 Task: Look for space in Harīpur, Pakistan from 1st June, 2023 to 4th June, 2023 for 1 adult in price range Rs.6000 to Rs.16000. Place can be private room with 1  bedroom having 1 bed and 1 bathroom. Property type can be house, flat, guest house. Amenities needed are: wifi. Booking option can be shelf check-in. Required host language is English.
Action: Mouse pressed left at (461, 71)
Screenshot: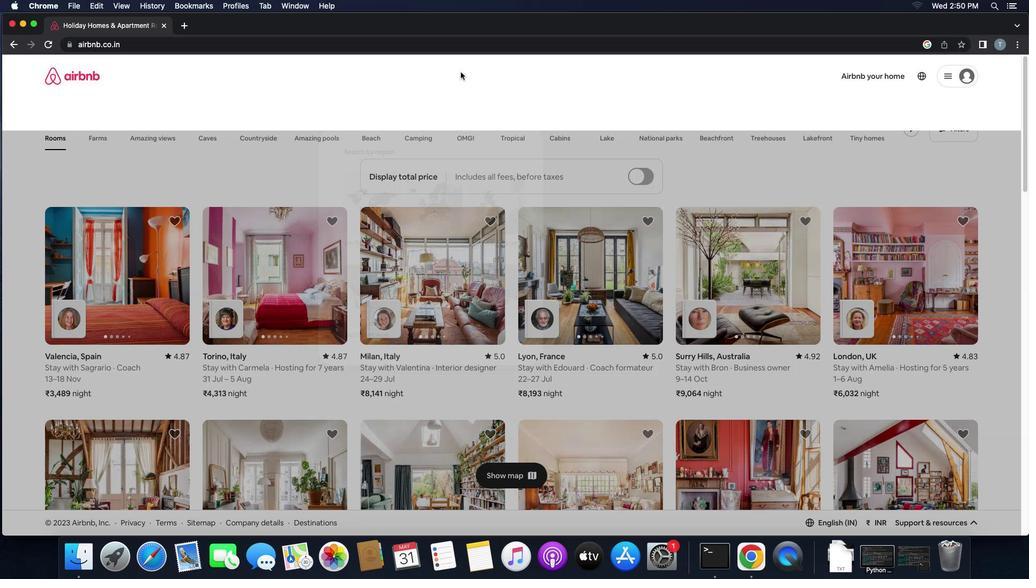 
Action: Mouse moved to (414, 120)
Screenshot: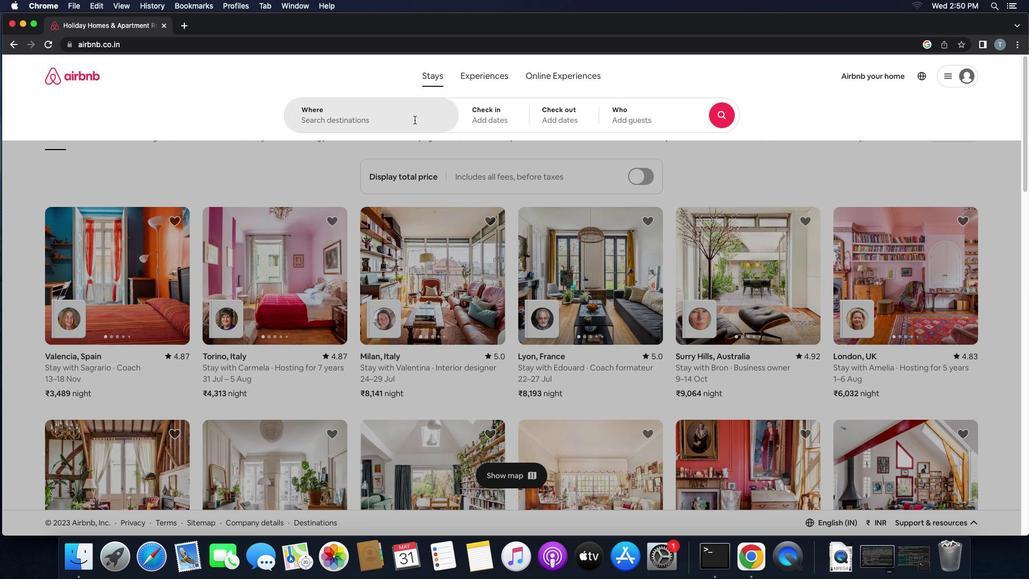 
Action: Mouse pressed left at (414, 120)
Screenshot: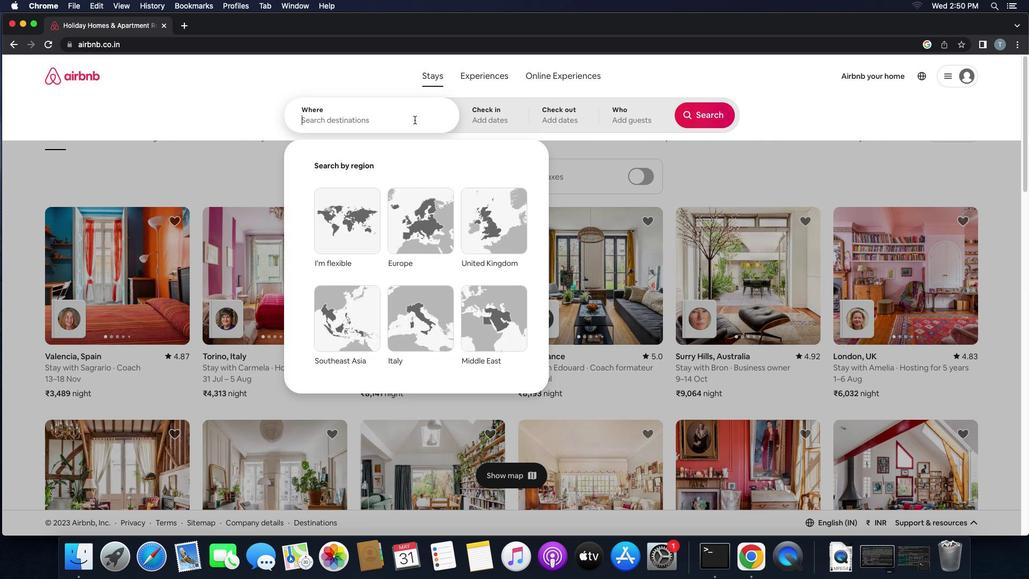 
Action: Mouse moved to (414, 120)
Screenshot: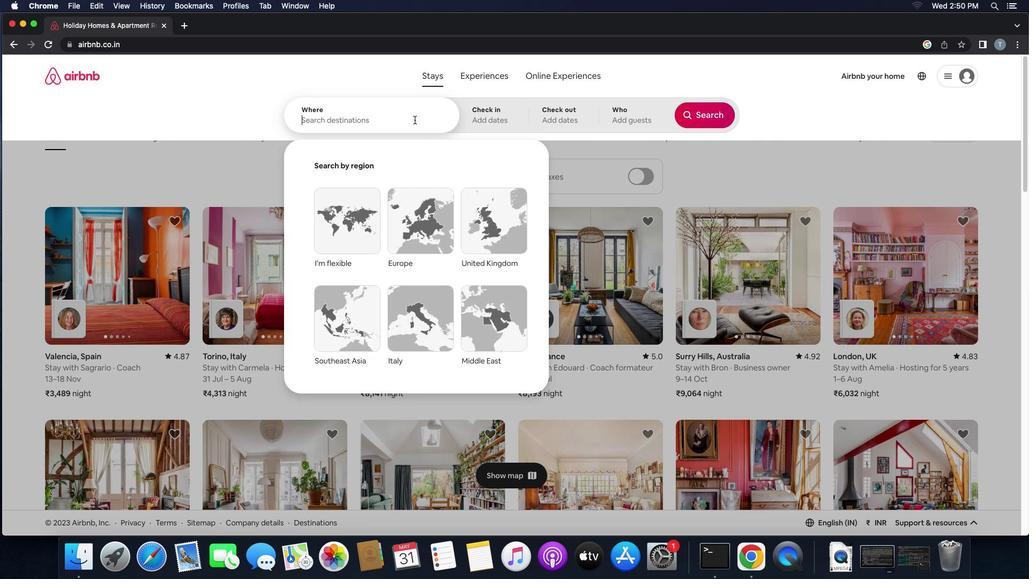 
Action: Key pressed 'h''a''r''i''p''u''r'',''p''a''k''i''s''t''a''n'
Screenshot: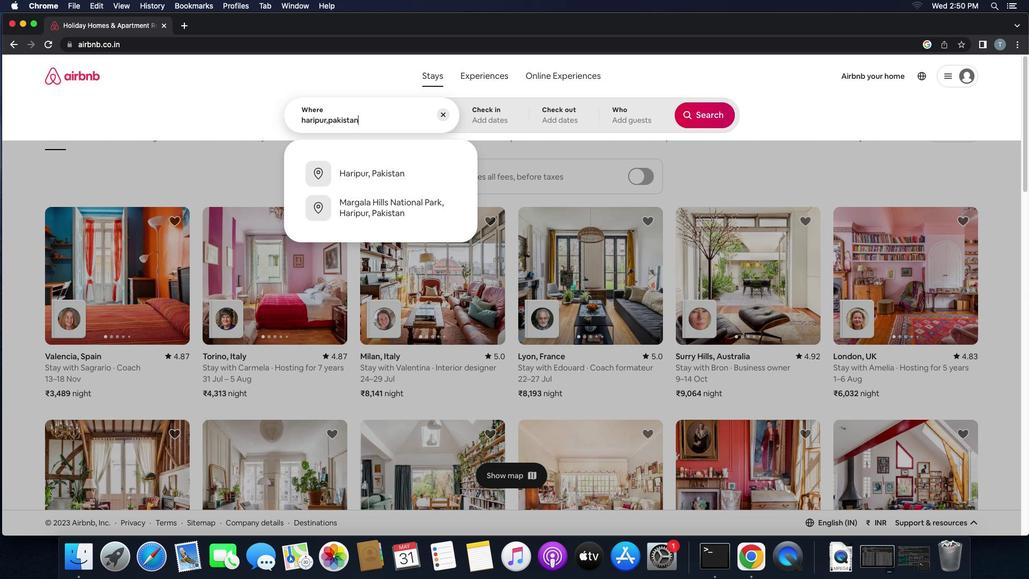 
Action: Mouse moved to (395, 174)
Screenshot: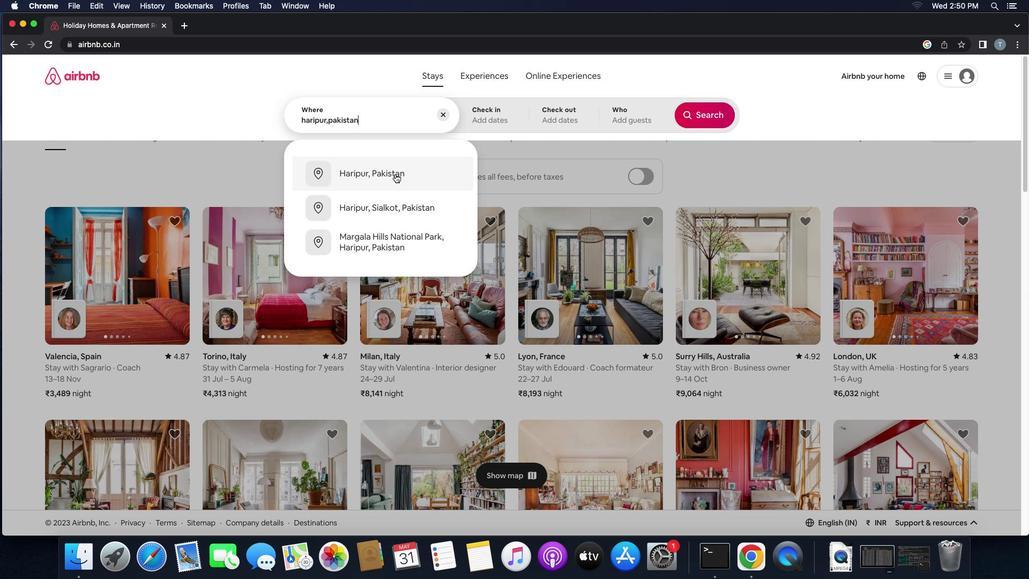 
Action: Mouse pressed left at (395, 174)
Screenshot: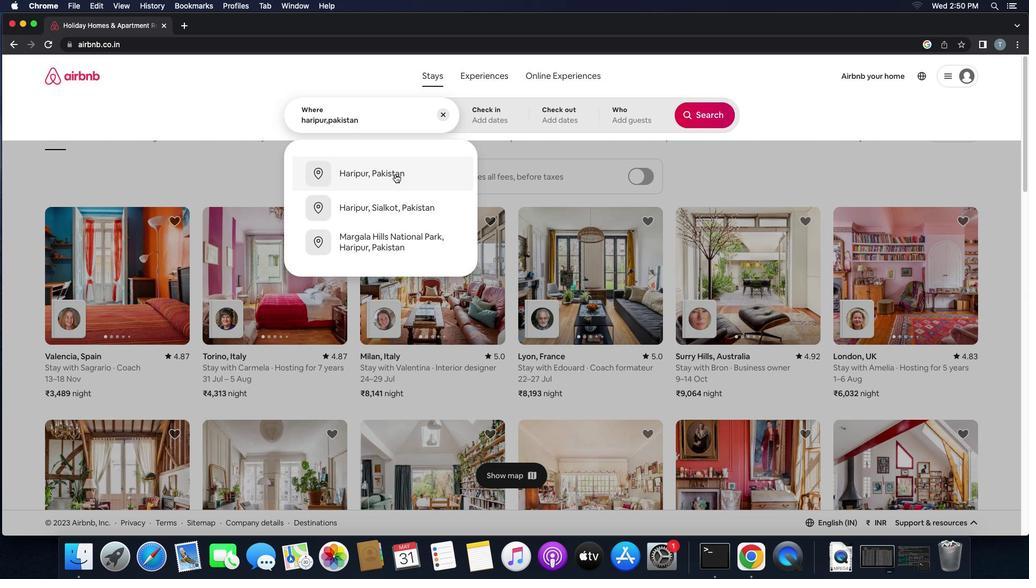
Action: Mouse moved to (643, 243)
Screenshot: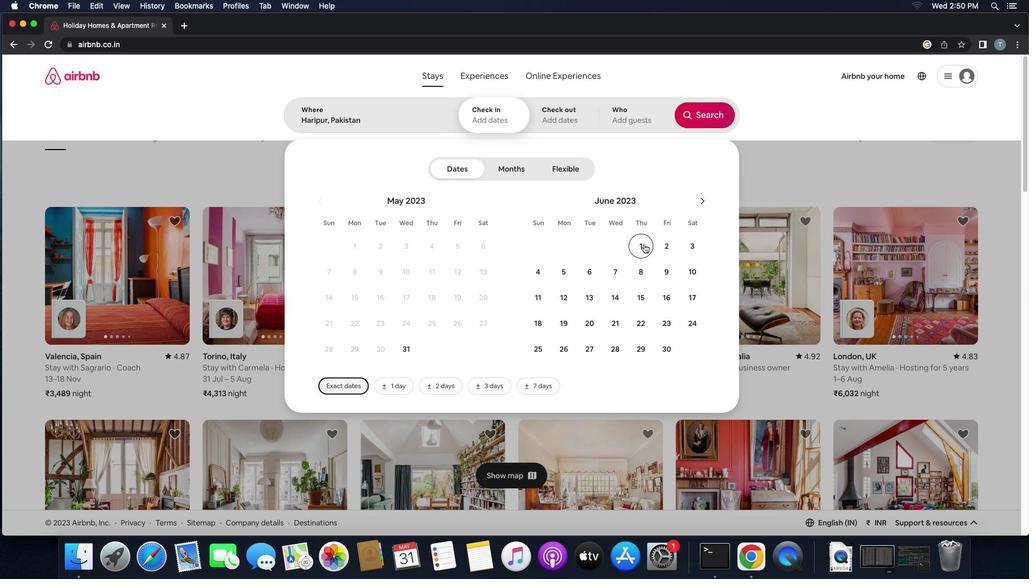 
Action: Mouse pressed left at (643, 243)
Screenshot: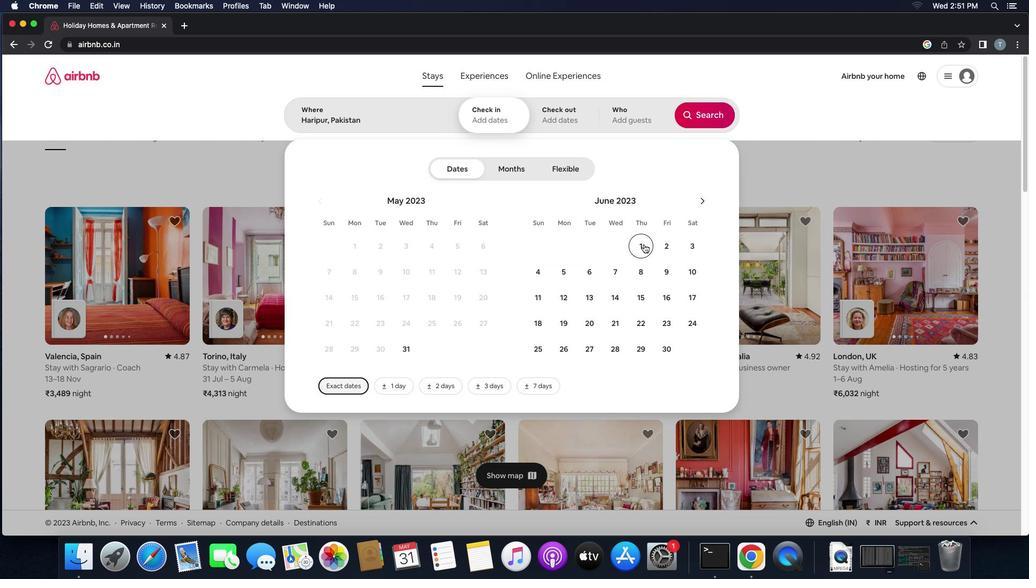 
Action: Mouse moved to (540, 268)
Screenshot: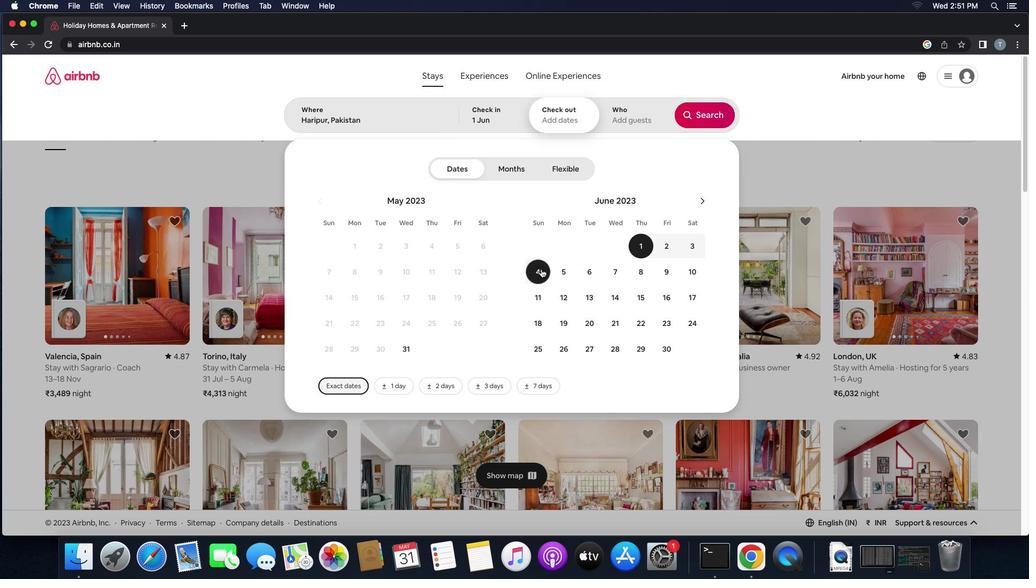 
Action: Mouse pressed left at (540, 268)
Screenshot: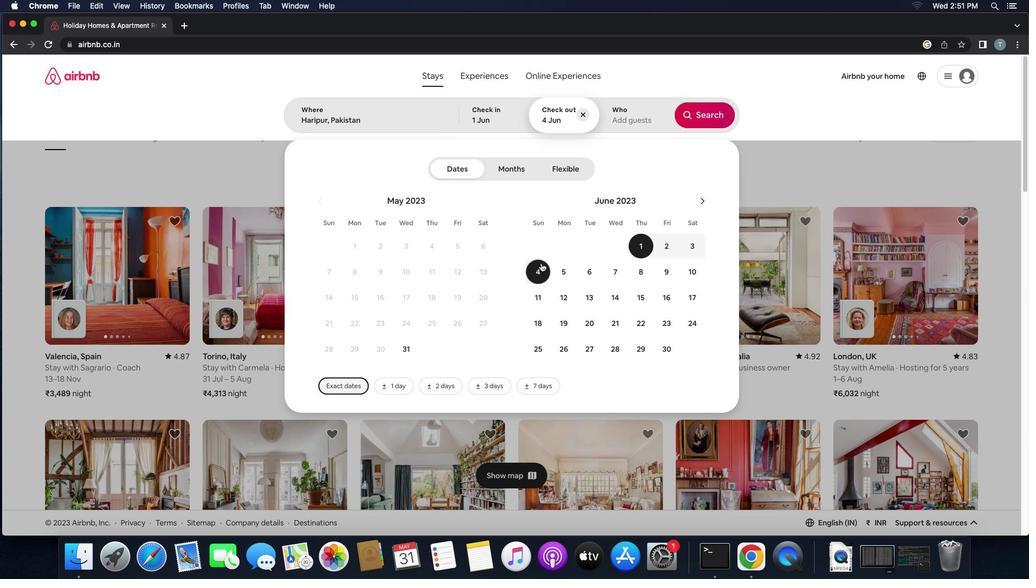 
Action: Mouse moved to (616, 117)
Screenshot: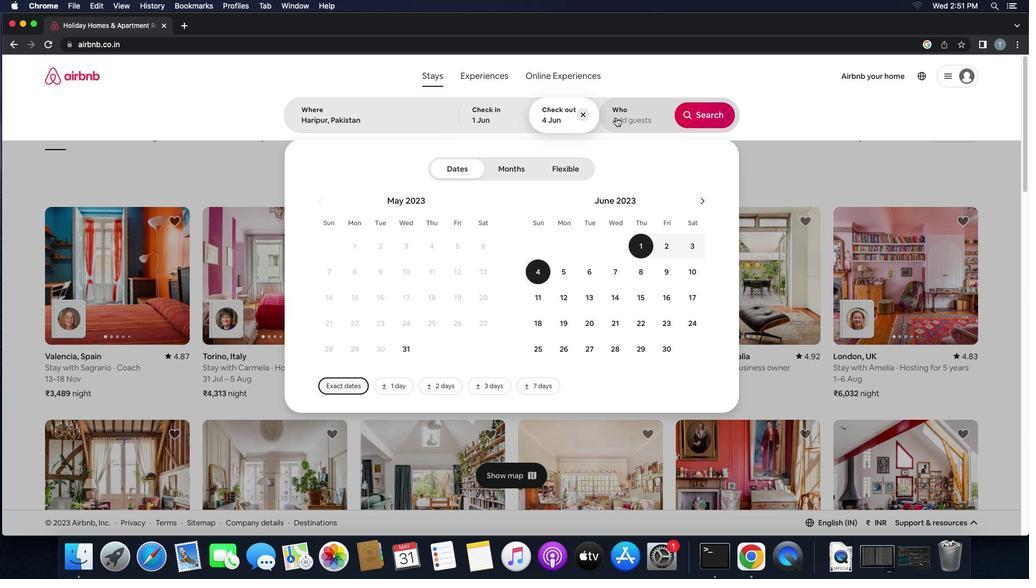 
Action: Mouse pressed left at (616, 117)
Screenshot: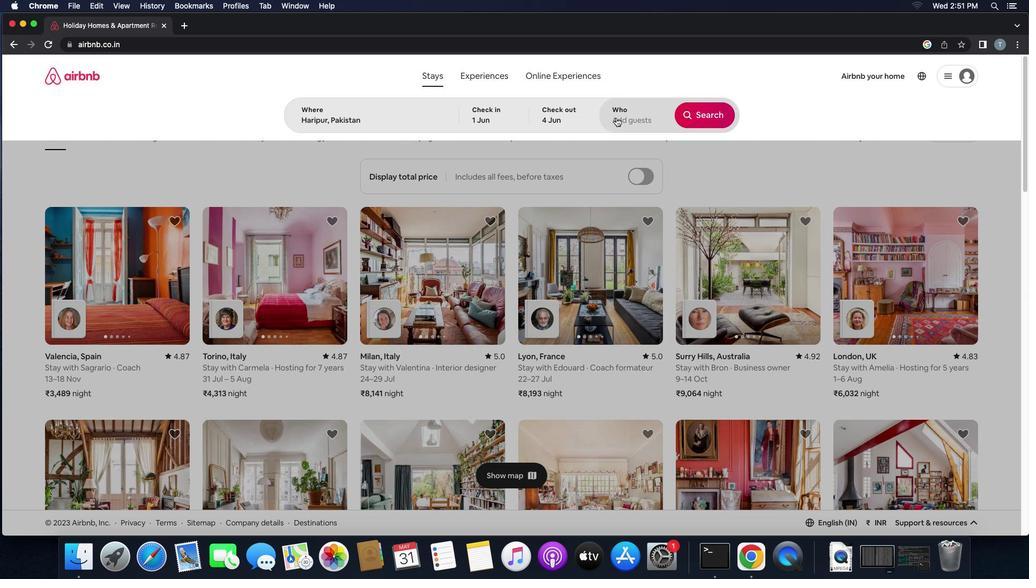 
Action: Mouse moved to (704, 173)
Screenshot: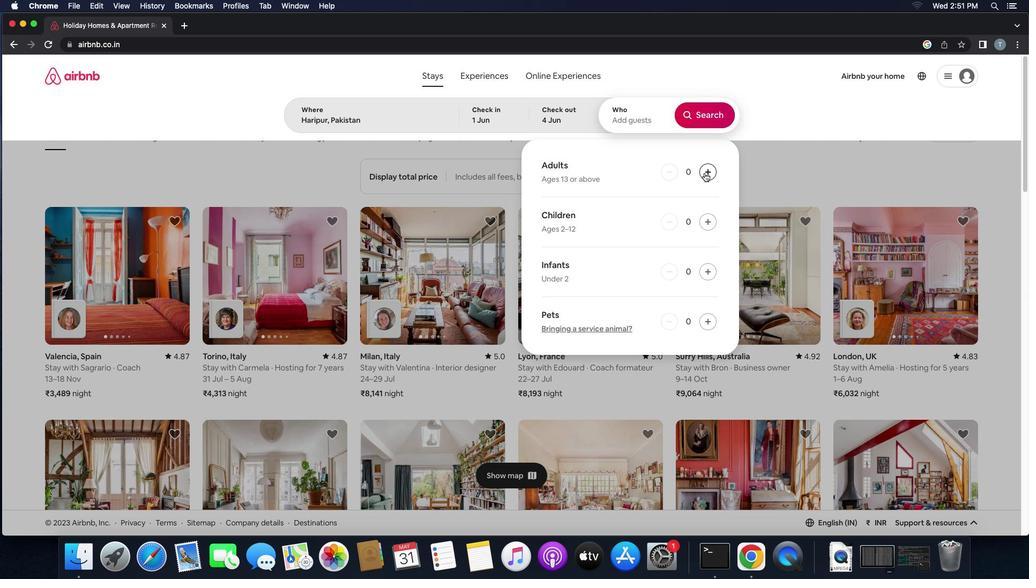 
Action: Mouse pressed left at (704, 173)
Screenshot: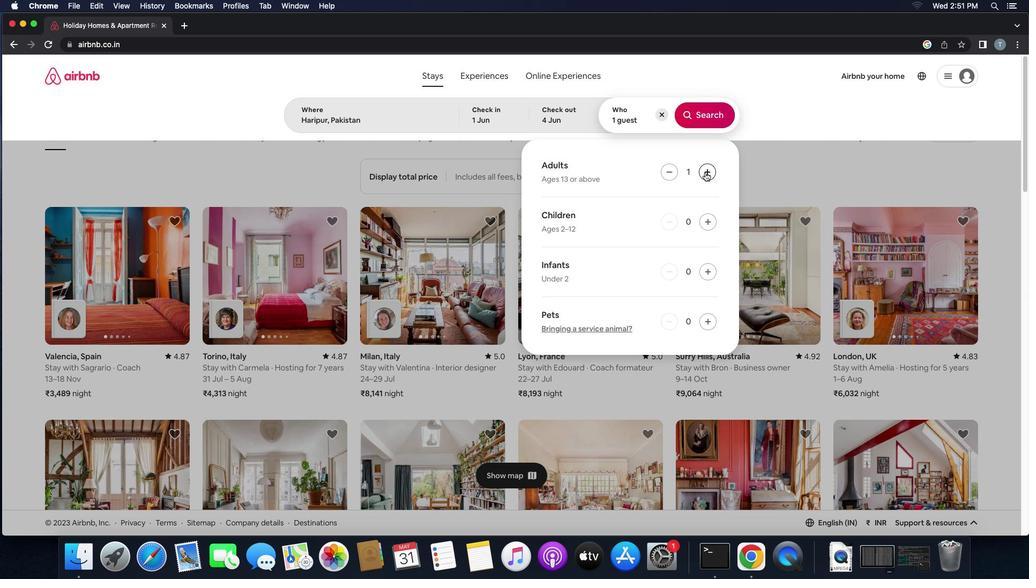 
Action: Mouse moved to (705, 124)
Screenshot: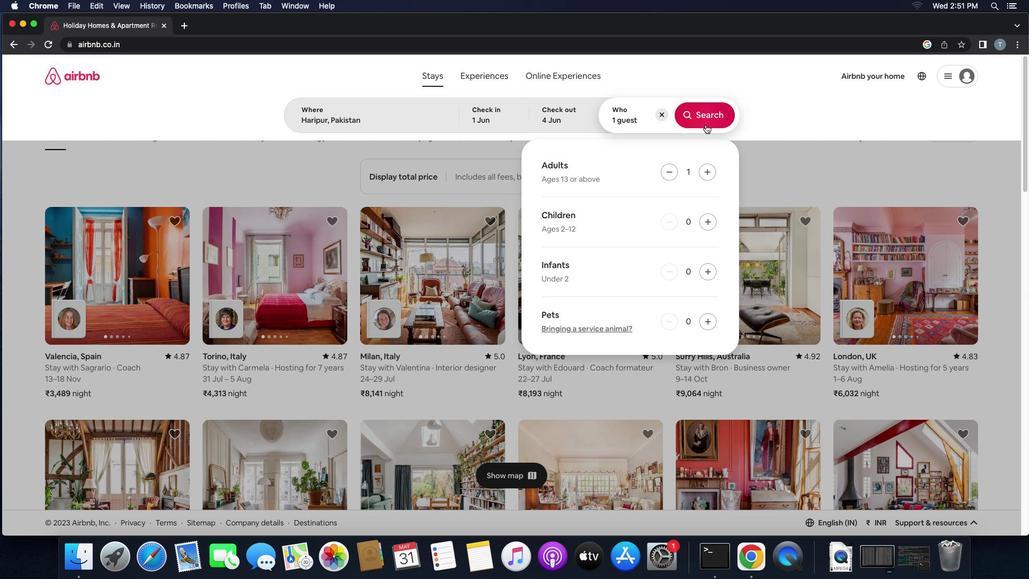 
Action: Mouse pressed left at (705, 124)
Screenshot: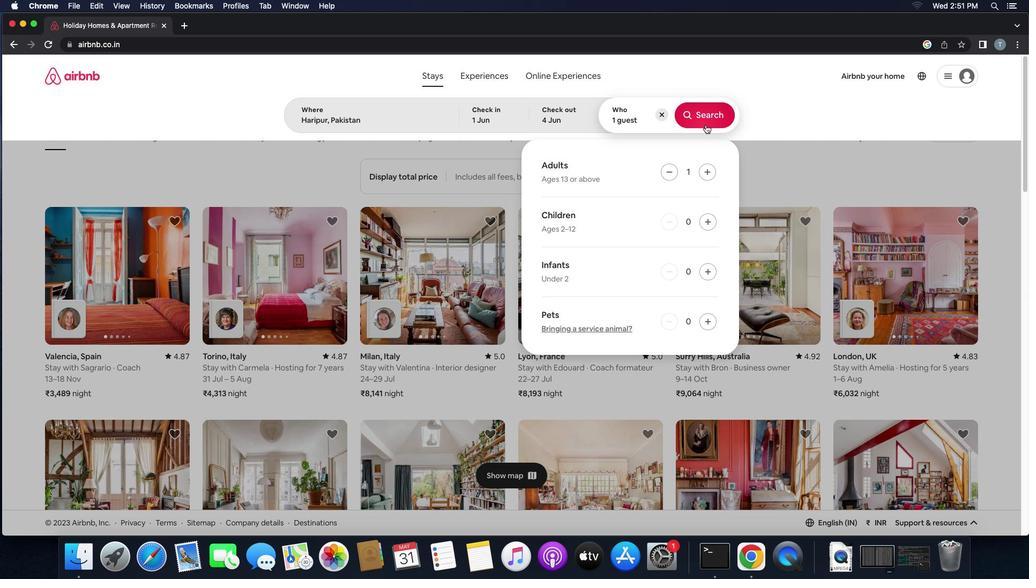 
Action: Mouse moved to (993, 116)
Screenshot: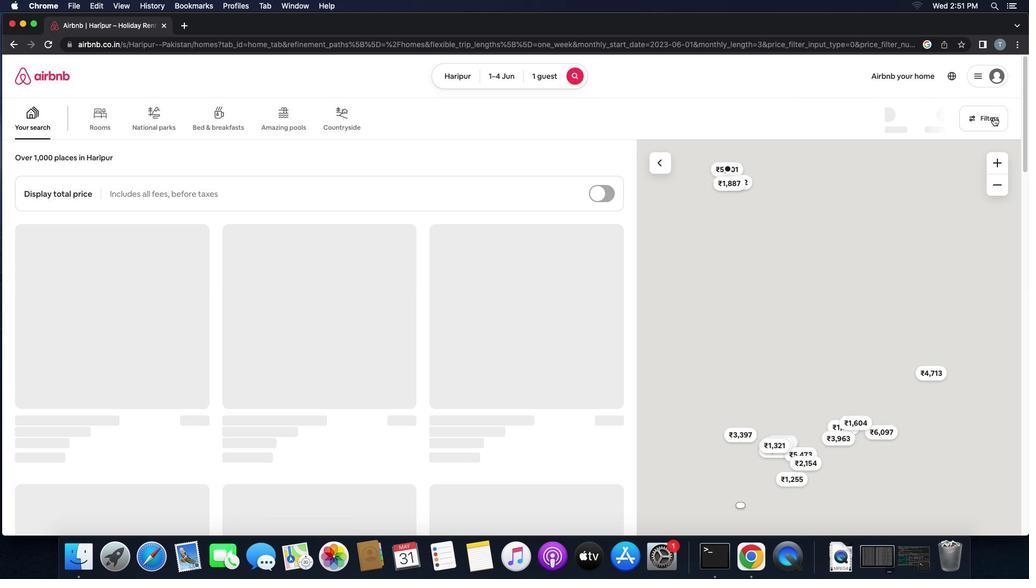 
Action: Mouse pressed left at (993, 116)
Screenshot: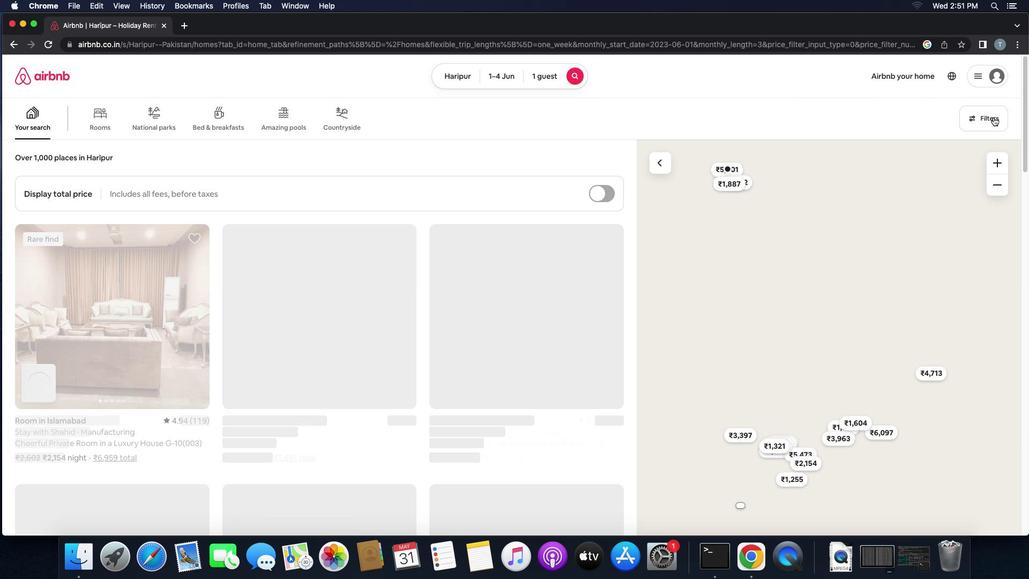 
Action: Mouse moved to (390, 256)
Screenshot: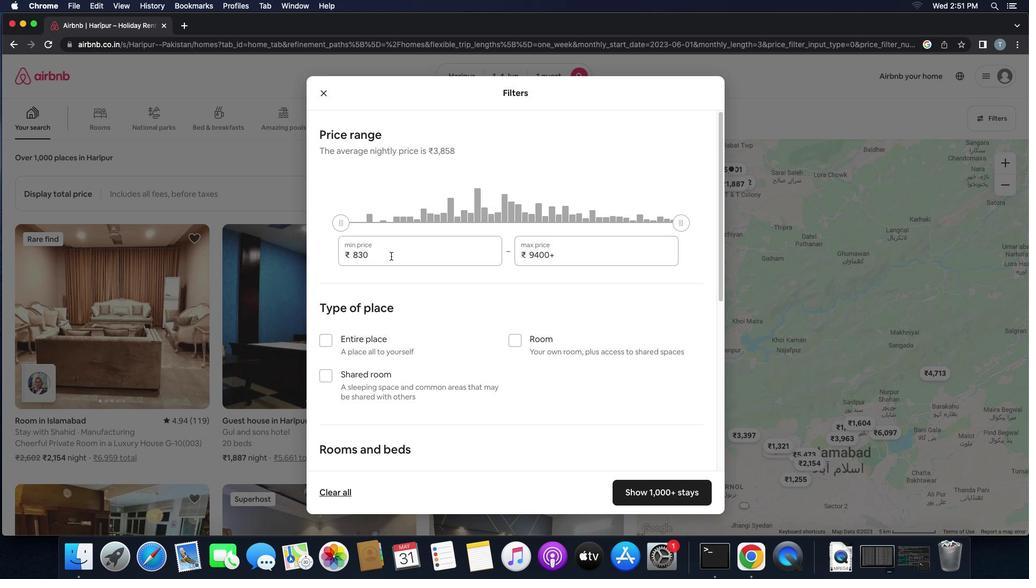 
Action: Mouse pressed left at (390, 256)
Screenshot: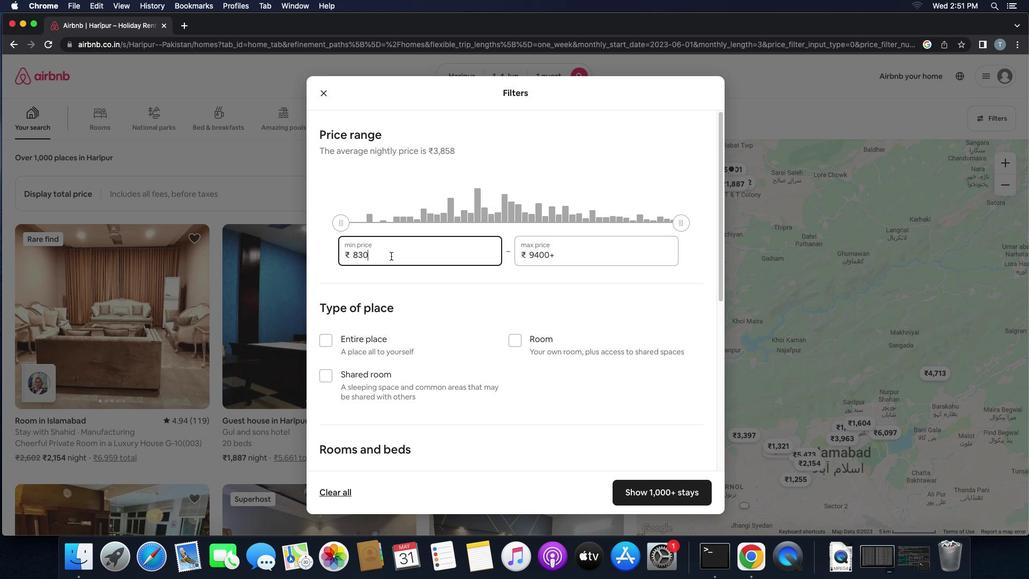 
Action: Key pressed Key.backspaceKey.backspaceKey.backspace'6''0''0''0'
Screenshot: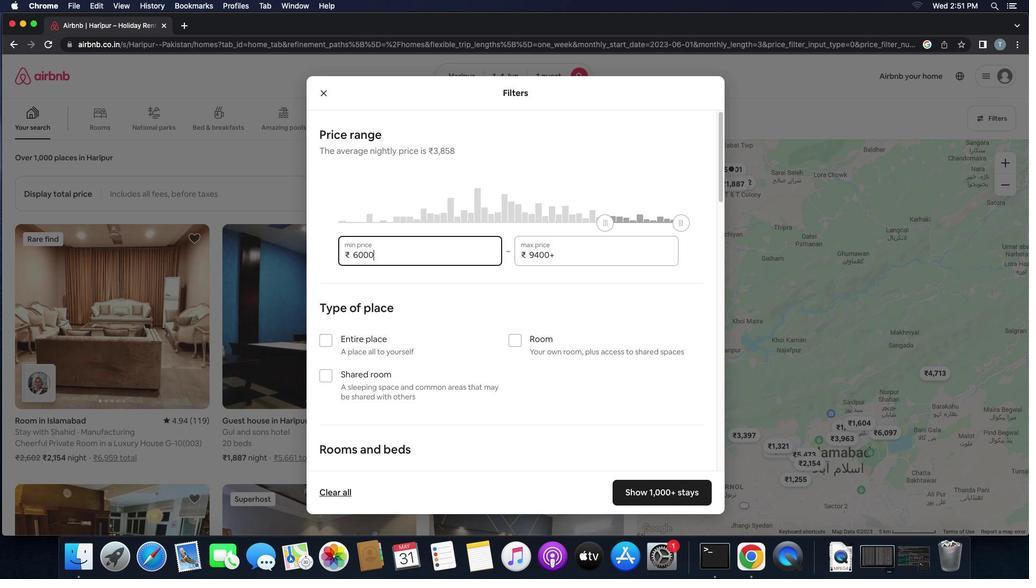 
Action: Mouse moved to (562, 254)
Screenshot: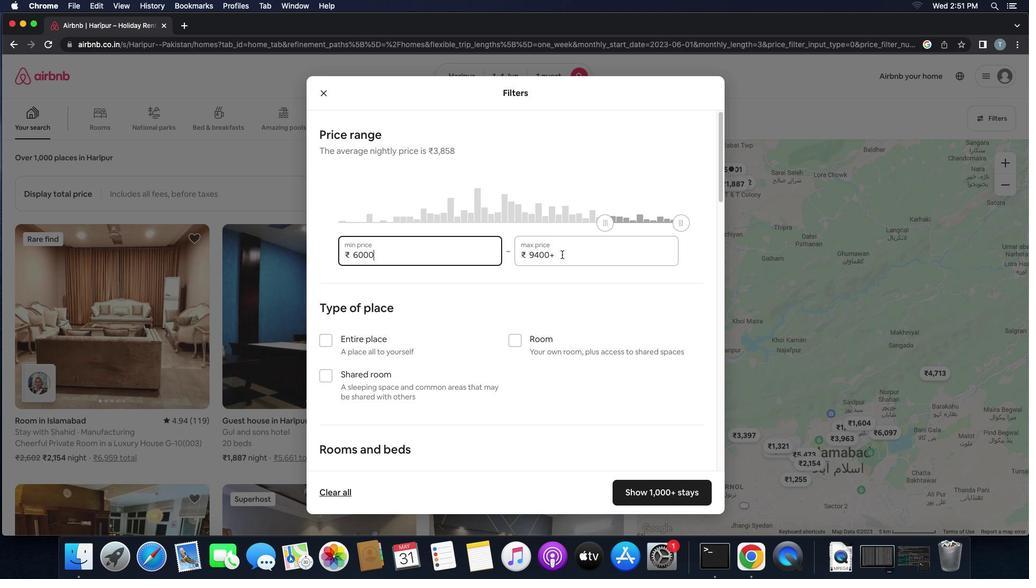 
Action: Mouse pressed left at (562, 254)
Screenshot: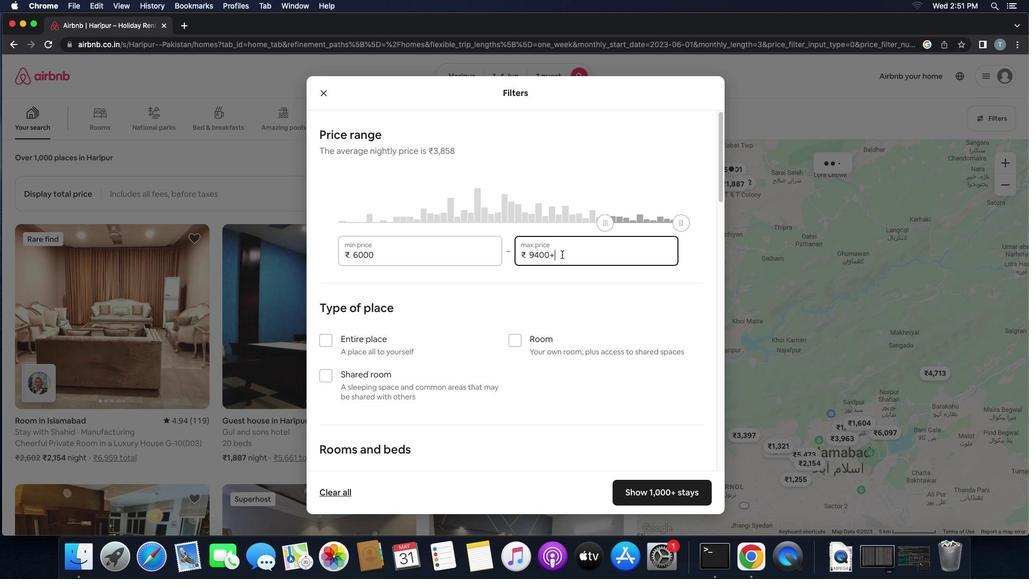 
Action: Mouse moved to (547, 257)
Screenshot: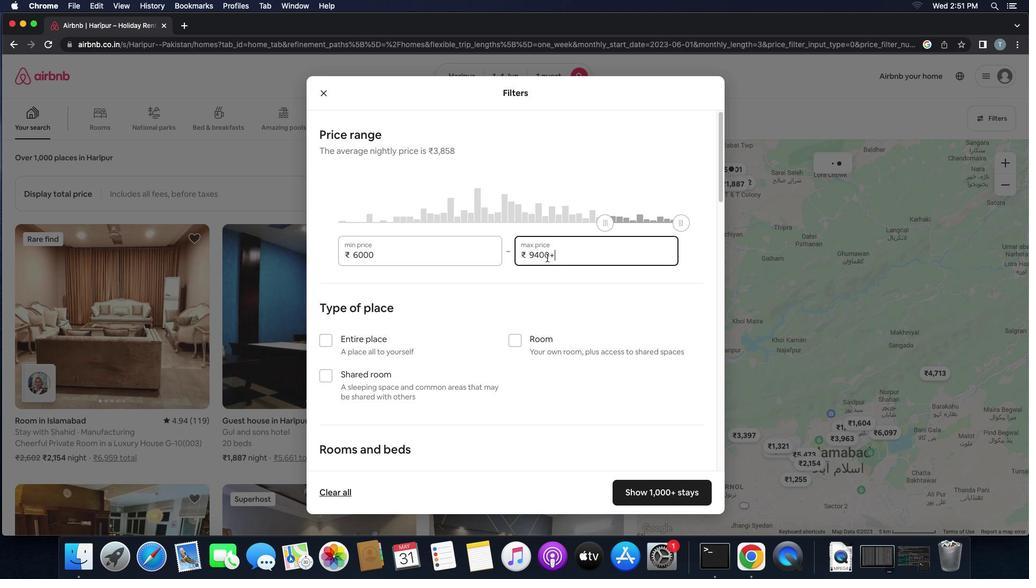 
Action: Key pressed Key.backspaceKey.backspaceKey.backspaceKey.backspaceKey.backspace'1''6''0''0''0'
Screenshot: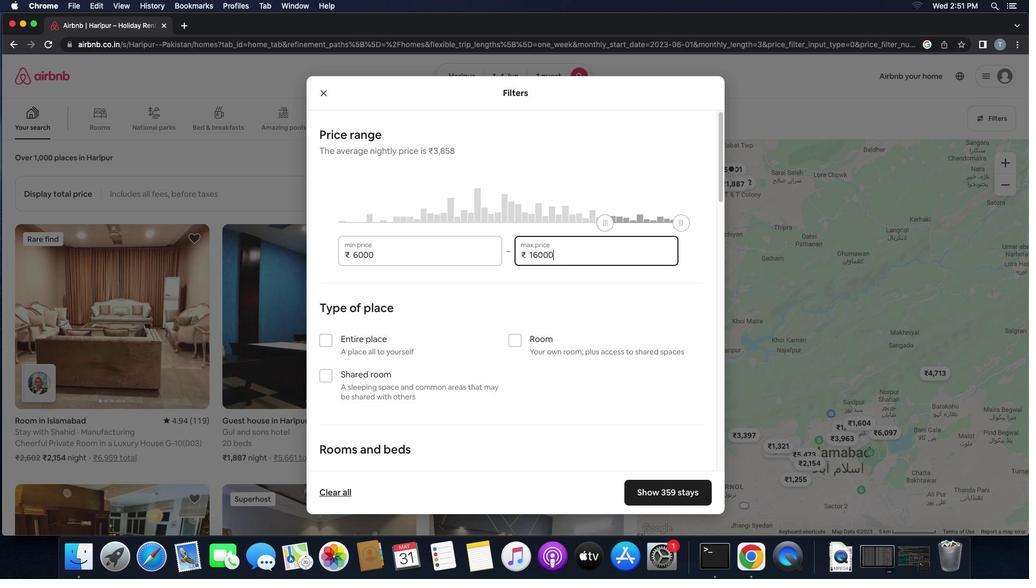 
Action: Mouse moved to (492, 316)
Screenshot: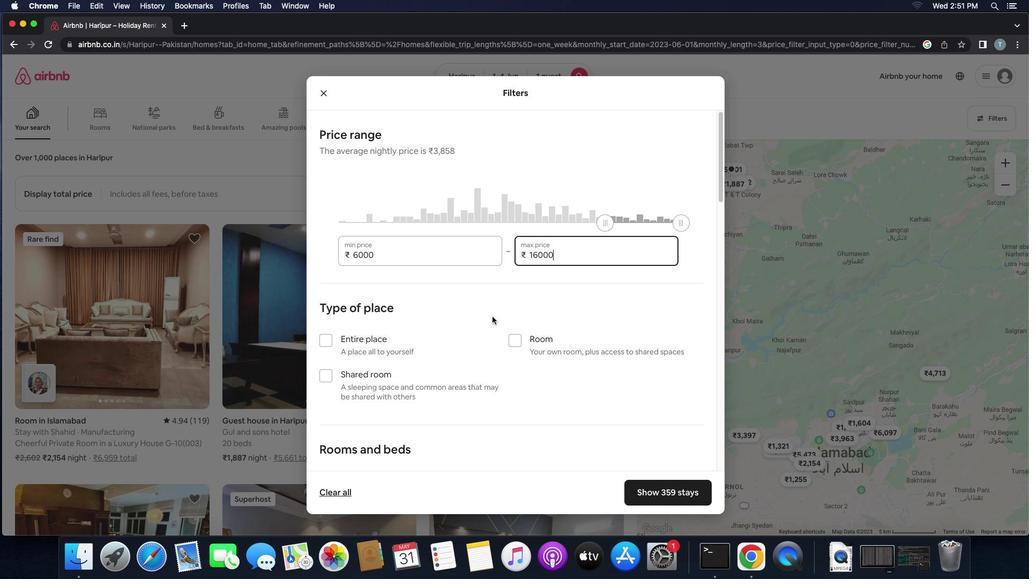 
Action: Mouse scrolled (492, 316) with delta (0, 0)
Screenshot: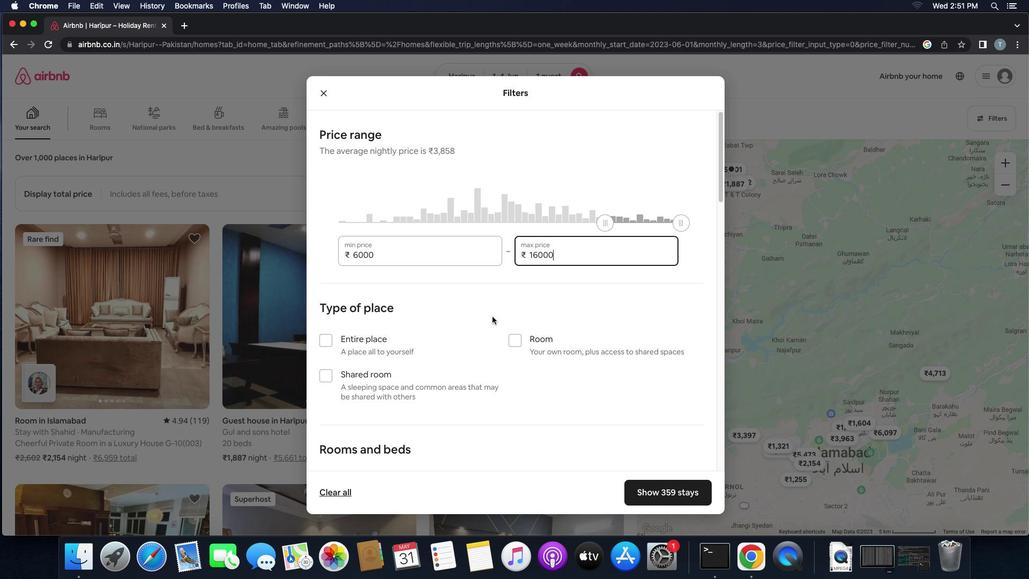 
Action: Mouse scrolled (492, 316) with delta (0, 0)
Screenshot: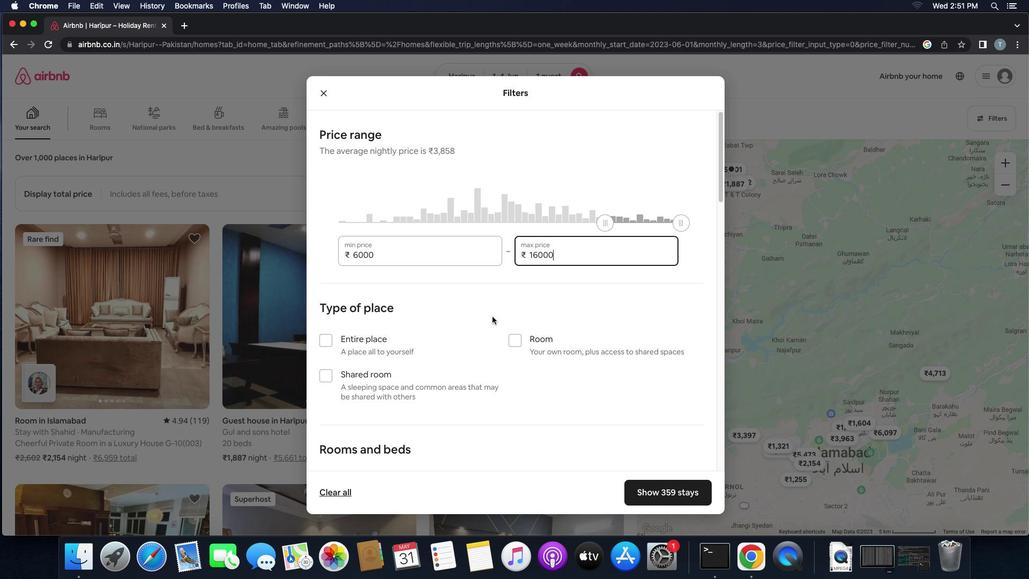 
Action: Mouse moved to (514, 341)
Screenshot: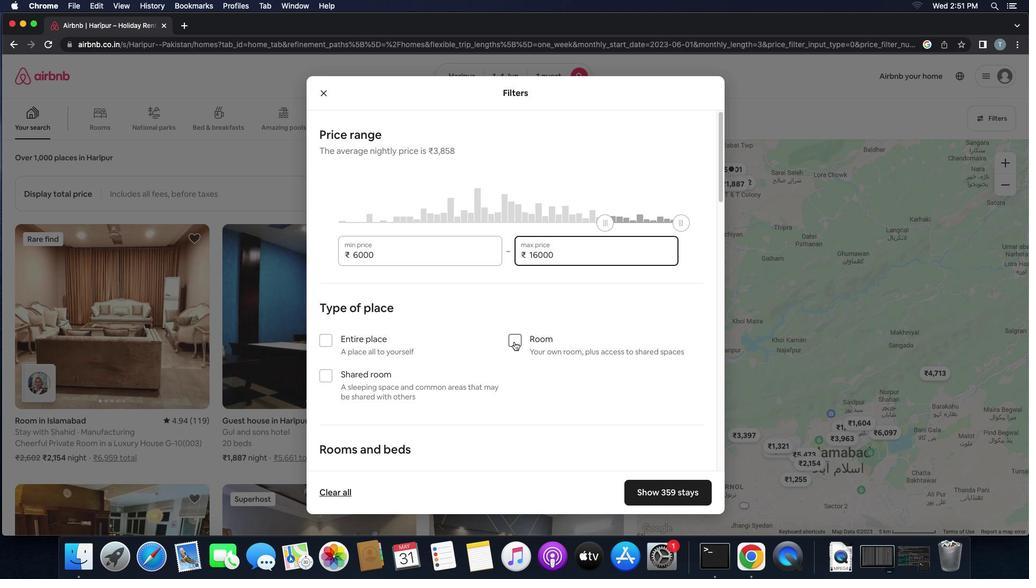 
Action: Mouse pressed left at (514, 341)
Screenshot: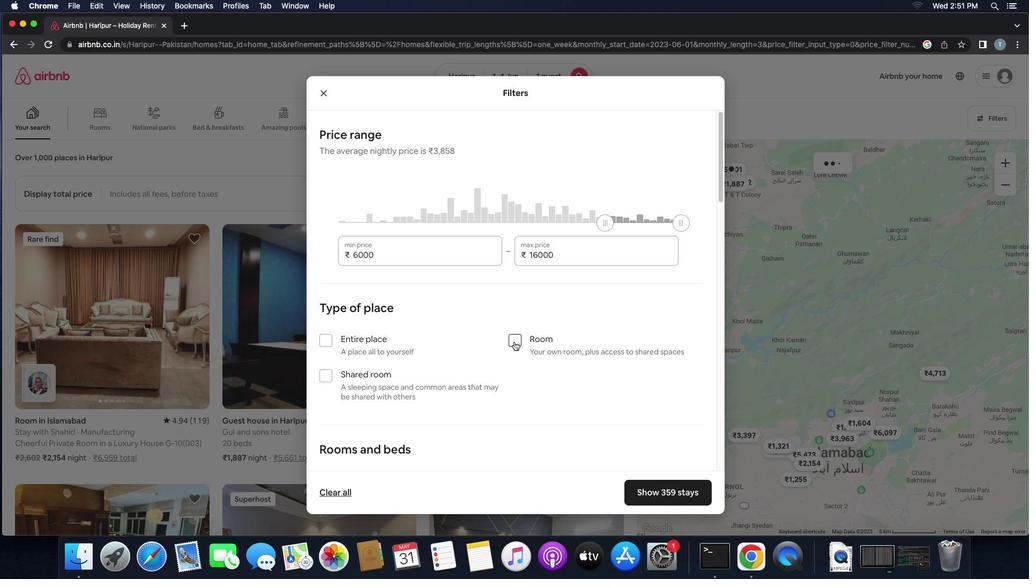 
Action: Mouse scrolled (514, 341) with delta (0, 0)
Screenshot: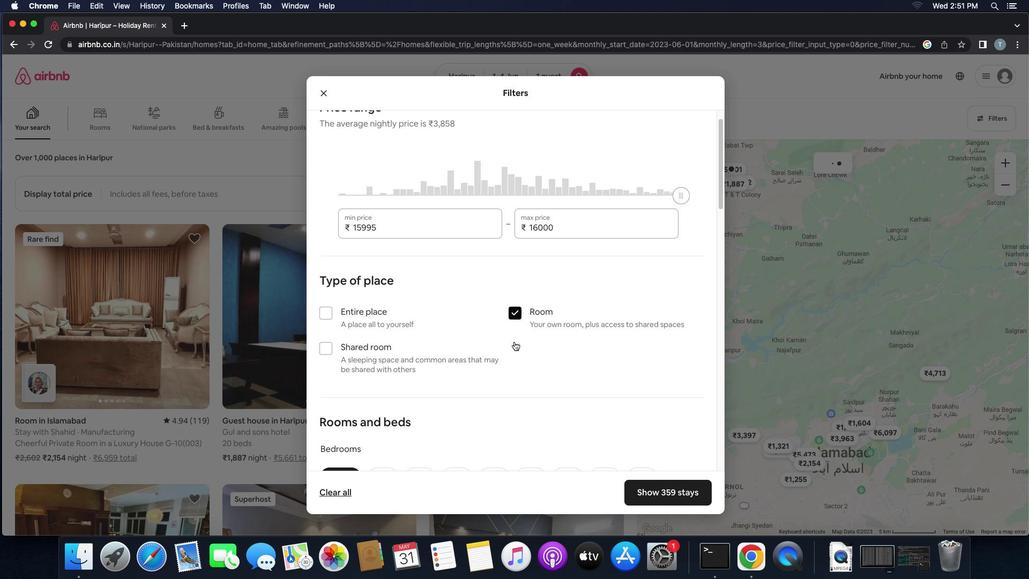
Action: Mouse scrolled (514, 341) with delta (0, 0)
Screenshot: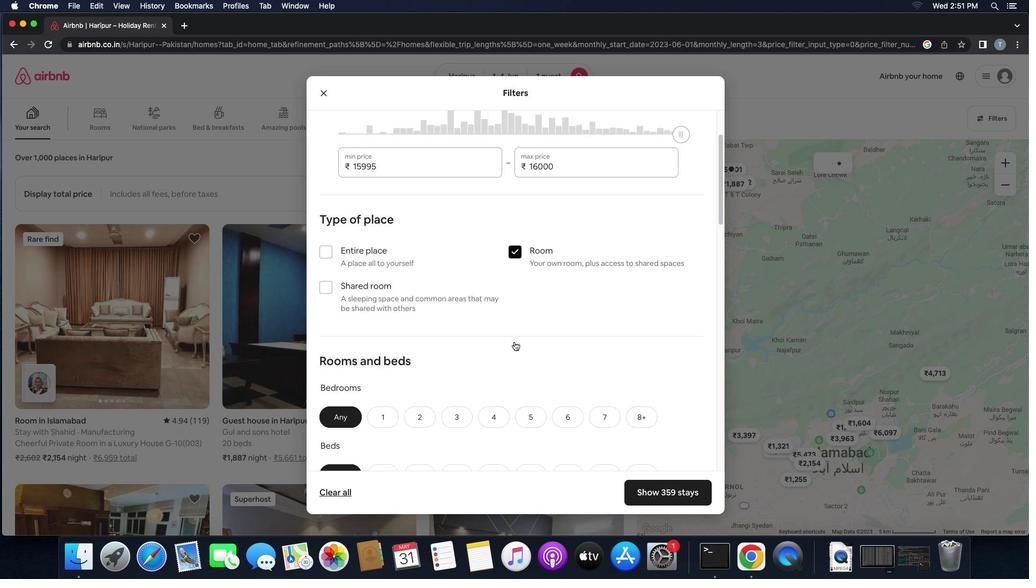 
Action: Mouse scrolled (514, 341) with delta (0, -1)
Screenshot: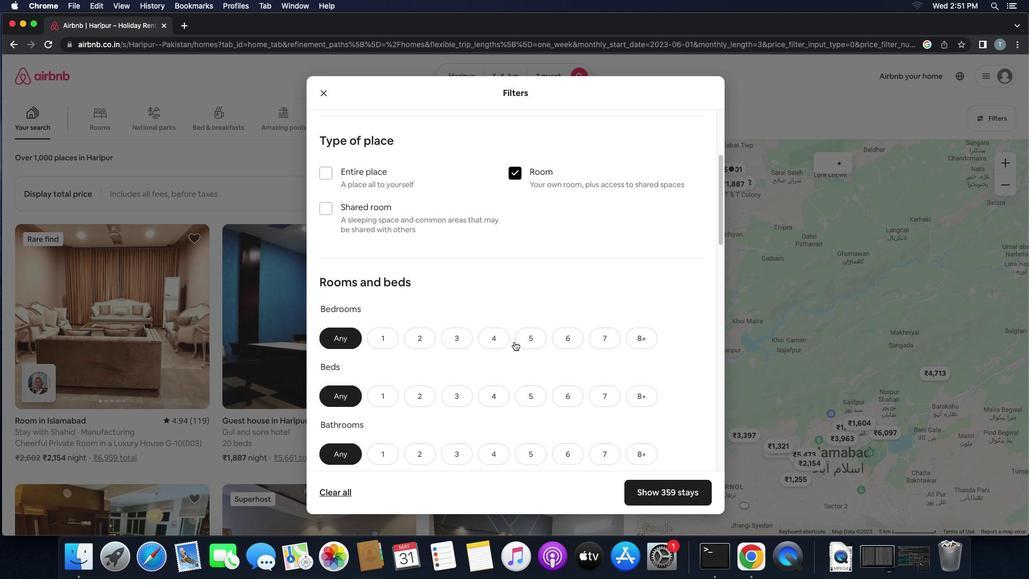 
Action: Mouse scrolled (514, 341) with delta (0, -2)
Screenshot: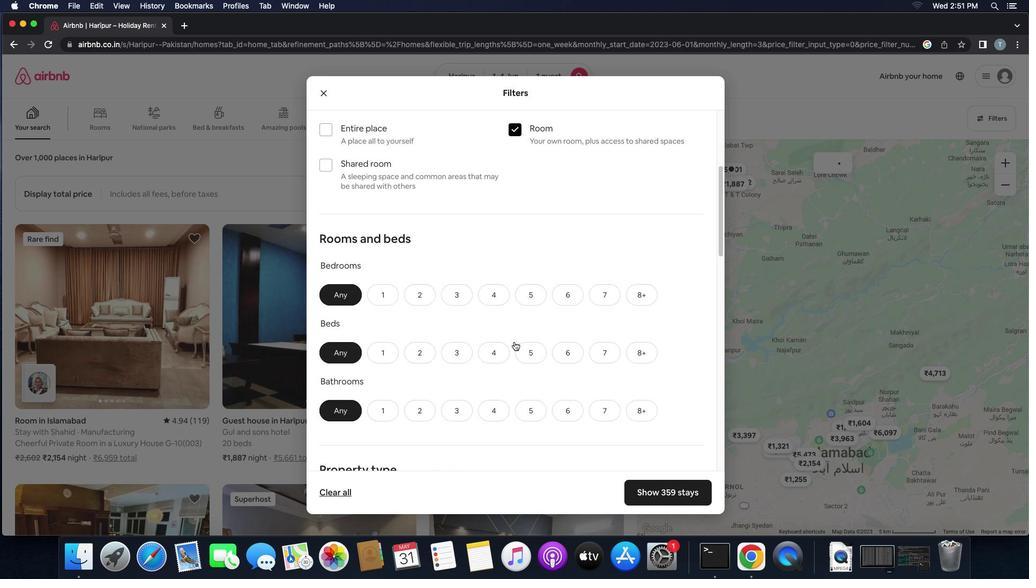 
Action: Mouse scrolled (514, 341) with delta (0, 0)
Screenshot: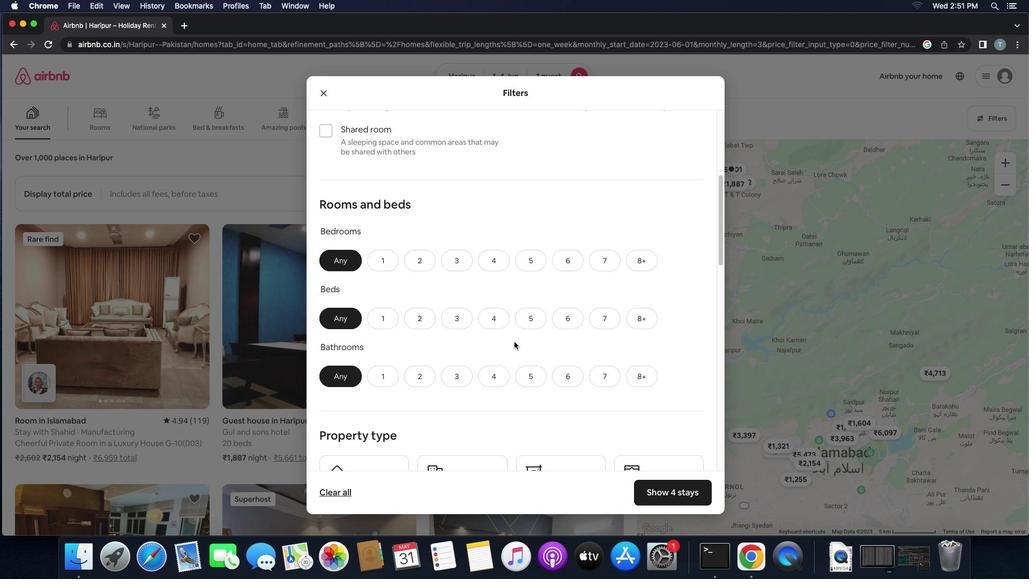 
Action: Mouse scrolled (514, 341) with delta (0, 0)
Screenshot: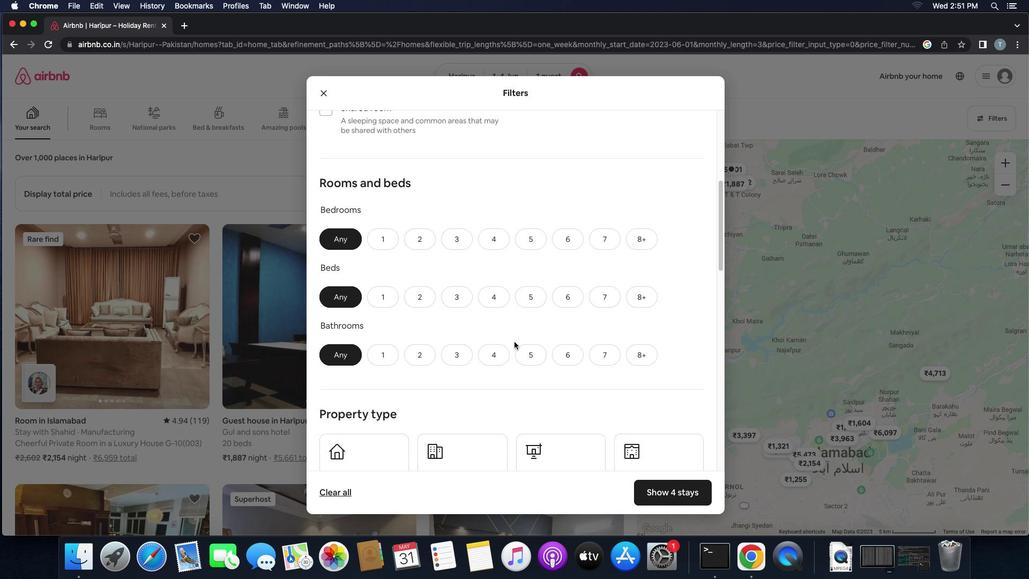
Action: Mouse scrolled (514, 341) with delta (0, -1)
Screenshot: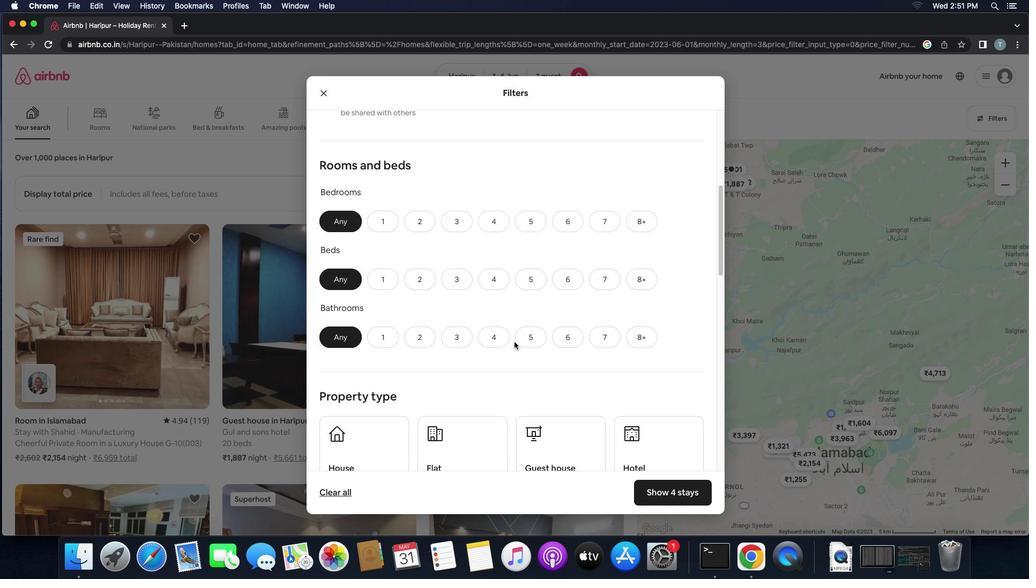 
Action: Mouse moved to (387, 211)
Screenshot: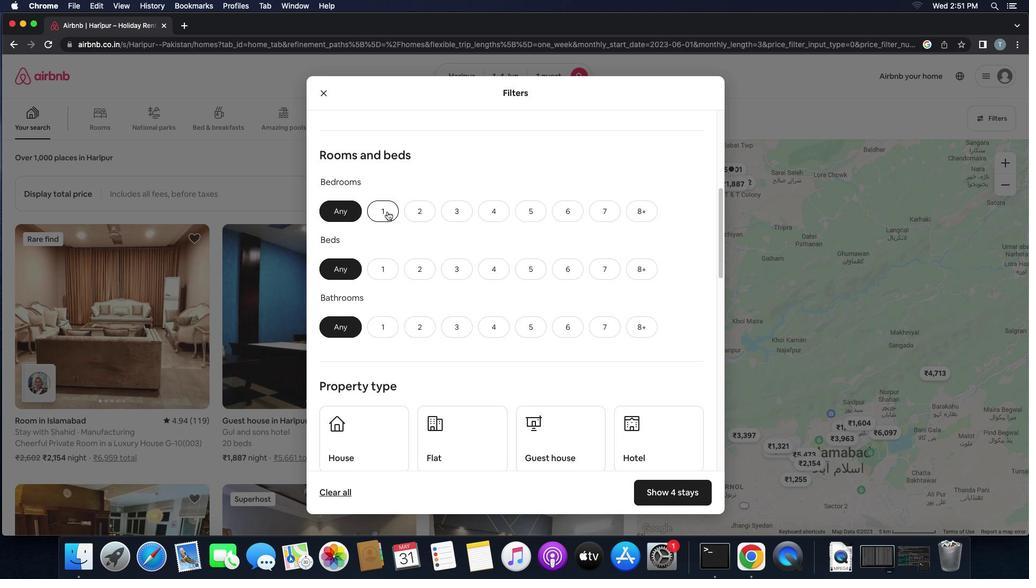 
Action: Mouse pressed left at (387, 211)
Screenshot: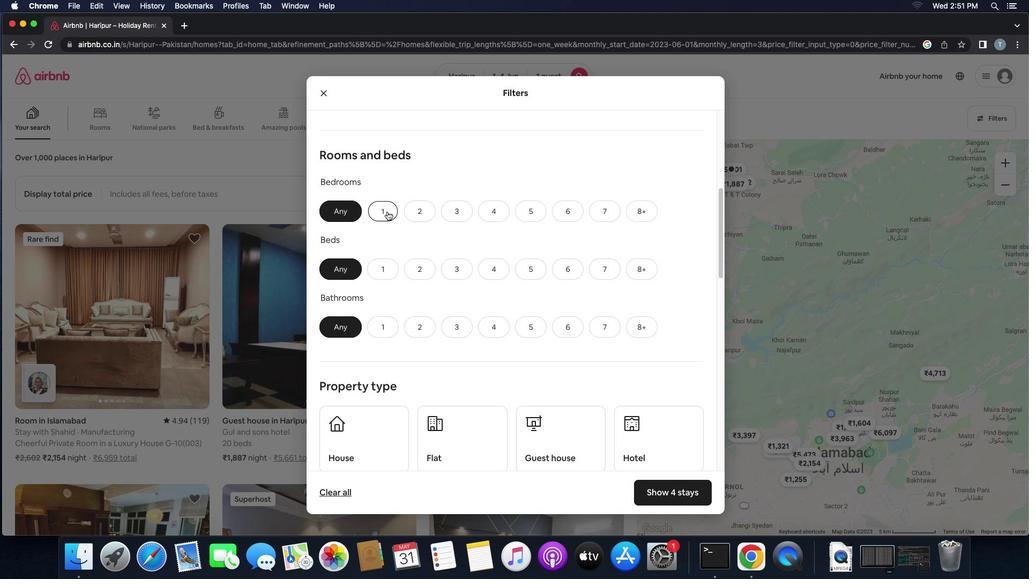 
Action: Mouse moved to (381, 263)
Screenshot: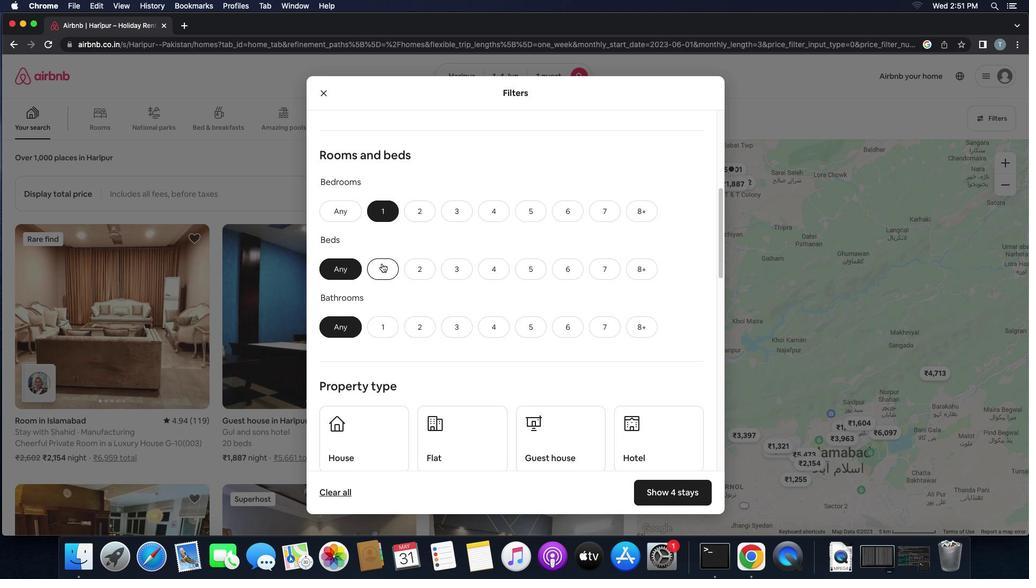 
Action: Mouse pressed left at (381, 263)
Screenshot: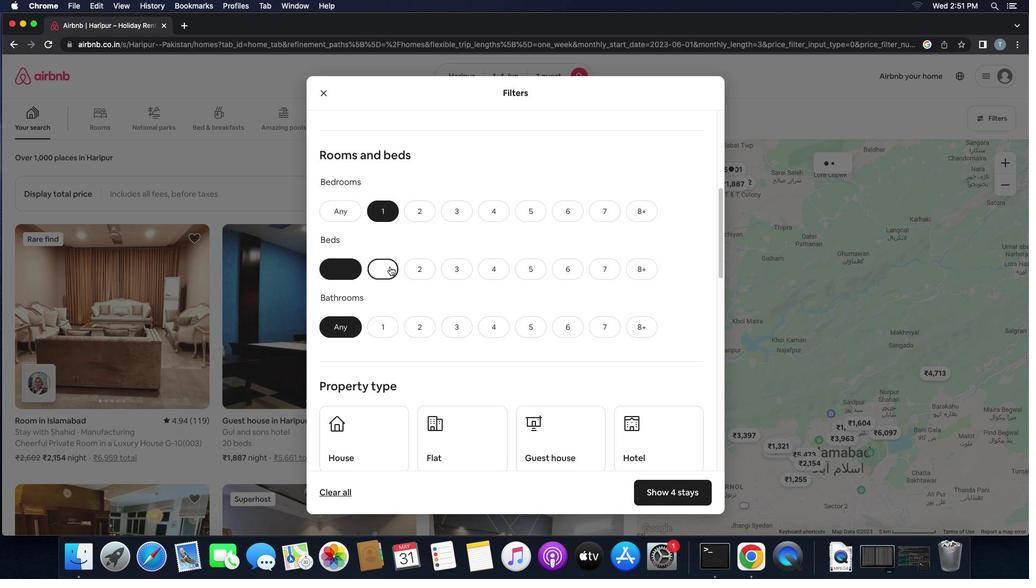 
Action: Mouse moved to (412, 278)
Screenshot: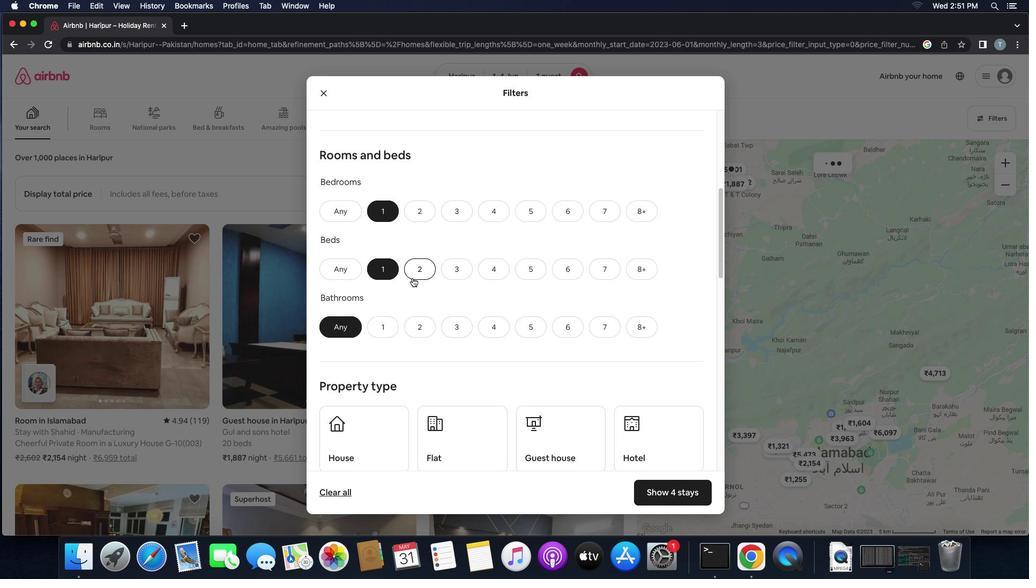 
Action: Mouse scrolled (412, 278) with delta (0, 0)
Screenshot: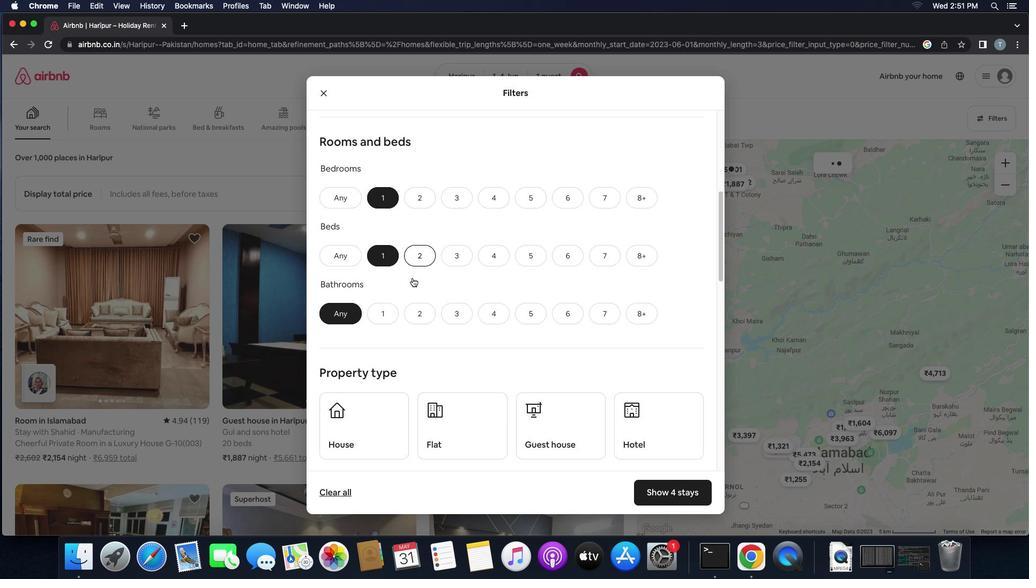 
Action: Mouse scrolled (412, 278) with delta (0, 0)
Screenshot: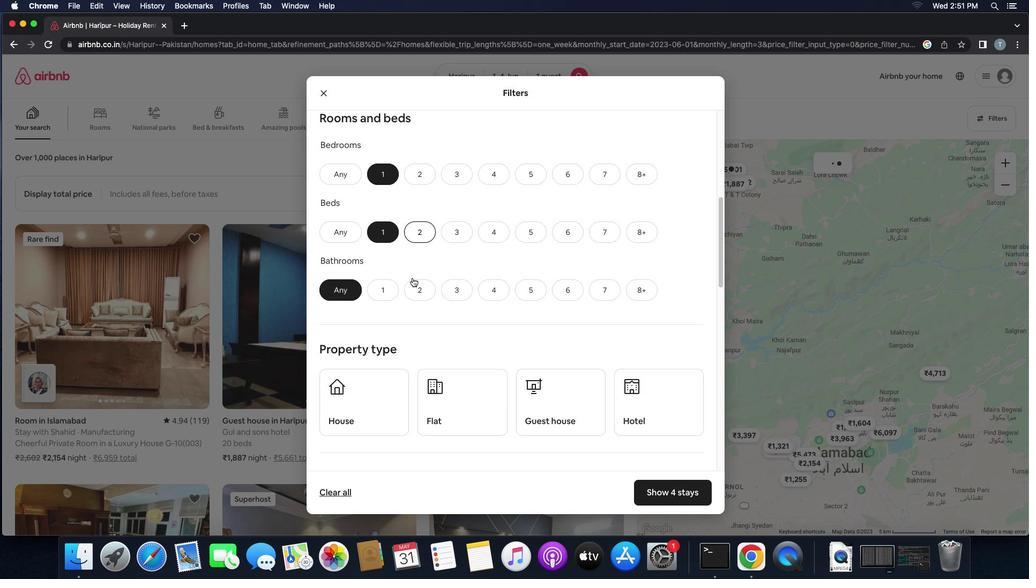 
Action: Mouse scrolled (412, 278) with delta (0, -1)
Screenshot: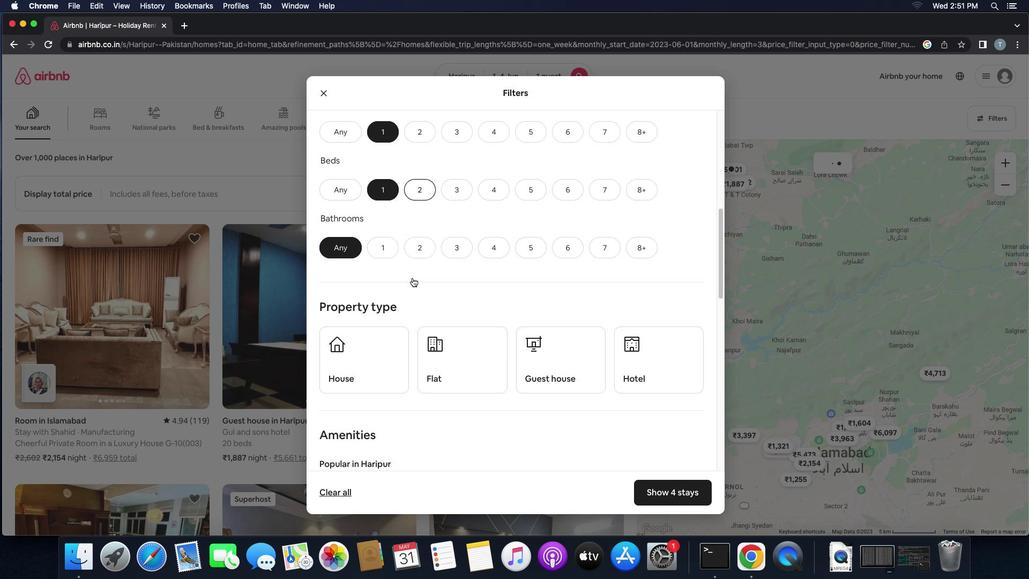 
Action: Mouse moved to (376, 226)
Screenshot: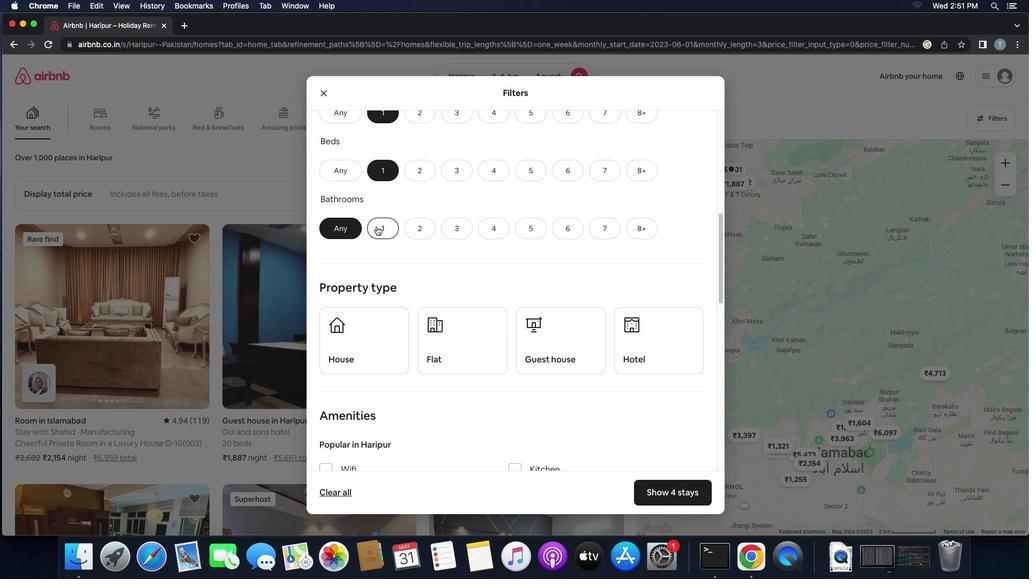
Action: Mouse pressed left at (376, 226)
Screenshot: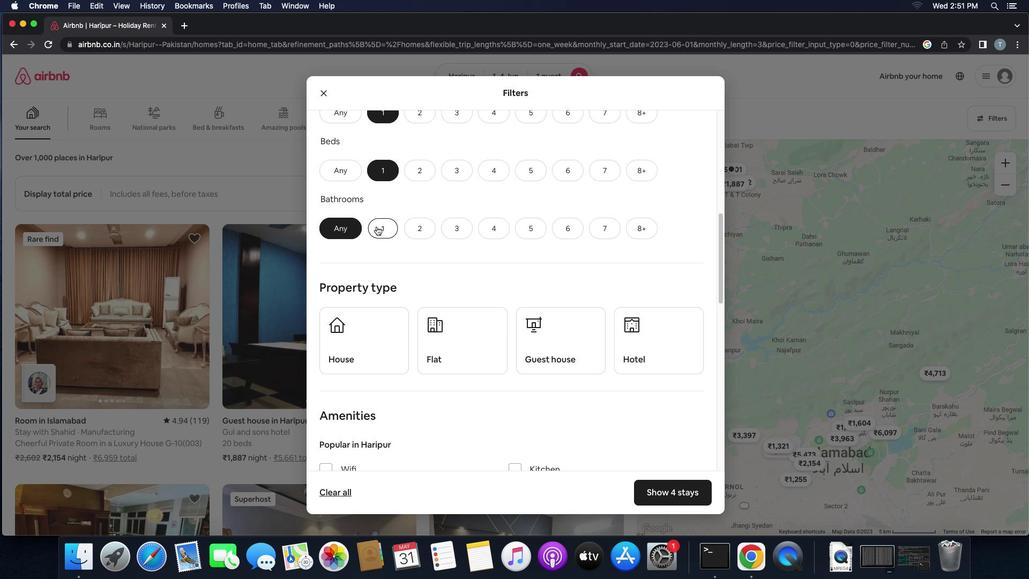 
Action: Mouse moved to (414, 265)
Screenshot: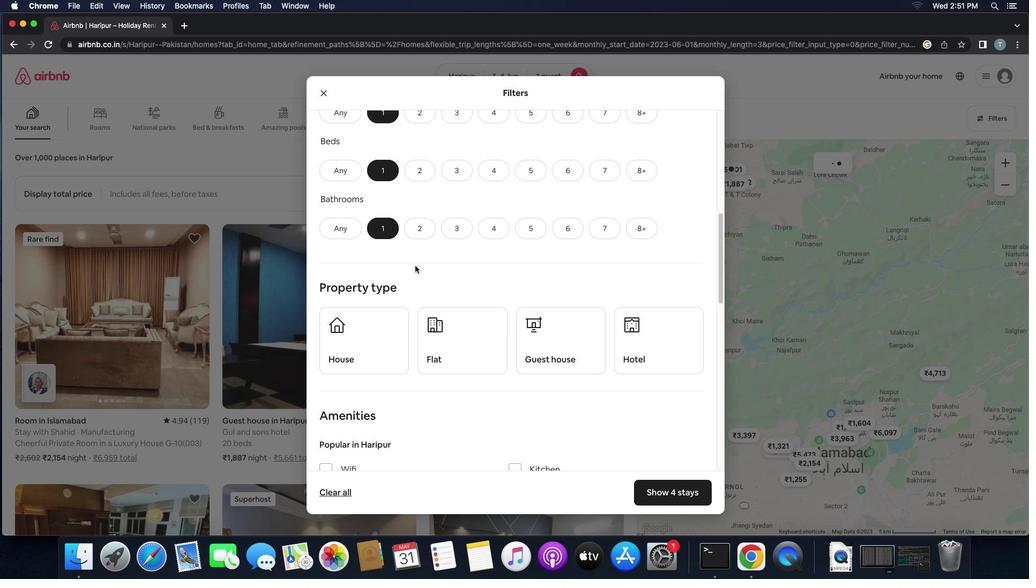 
Action: Mouse scrolled (414, 265) with delta (0, 0)
Screenshot: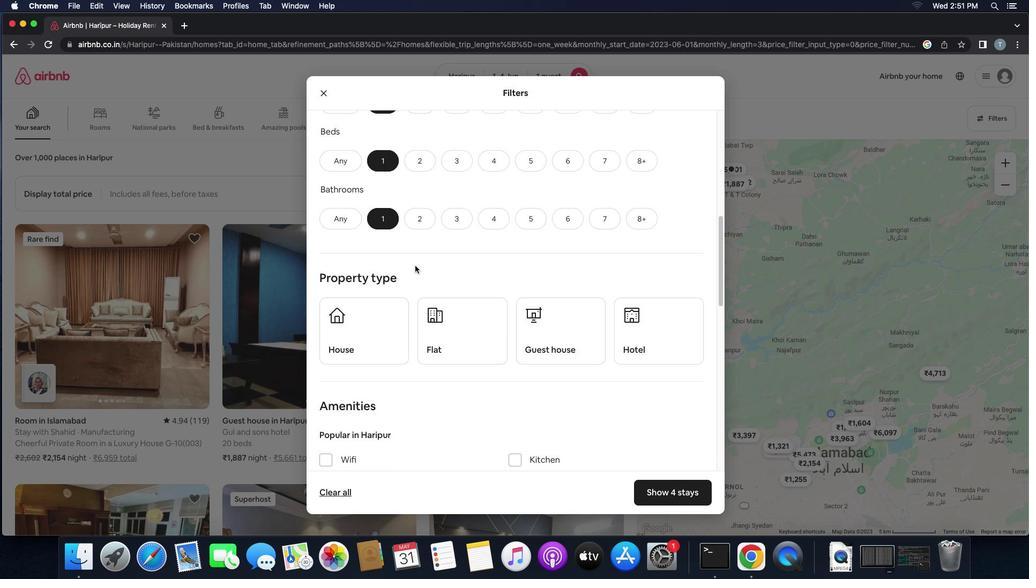 
Action: Mouse scrolled (414, 265) with delta (0, 0)
Screenshot: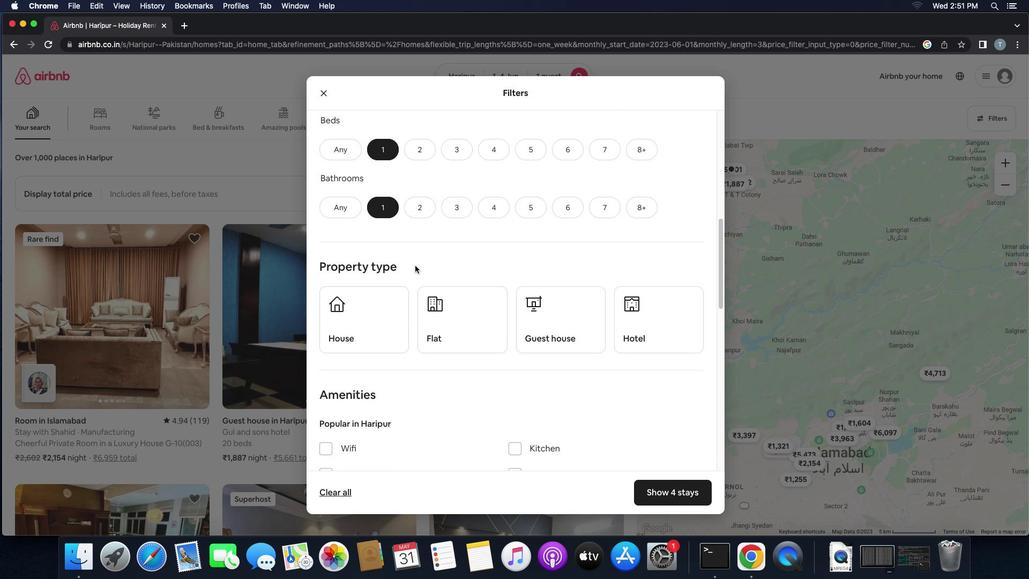 
Action: Mouse scrolled (414, 265) with delta (0, -1)
Screenshot: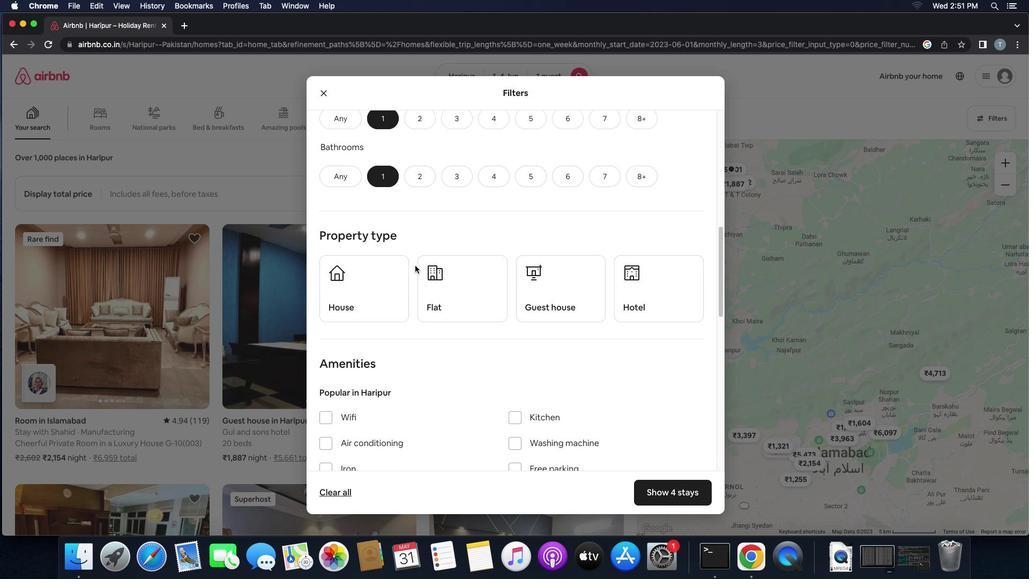 
Action: Mouse scrolled (414, 265) with delta (0, 0)
Screenshot: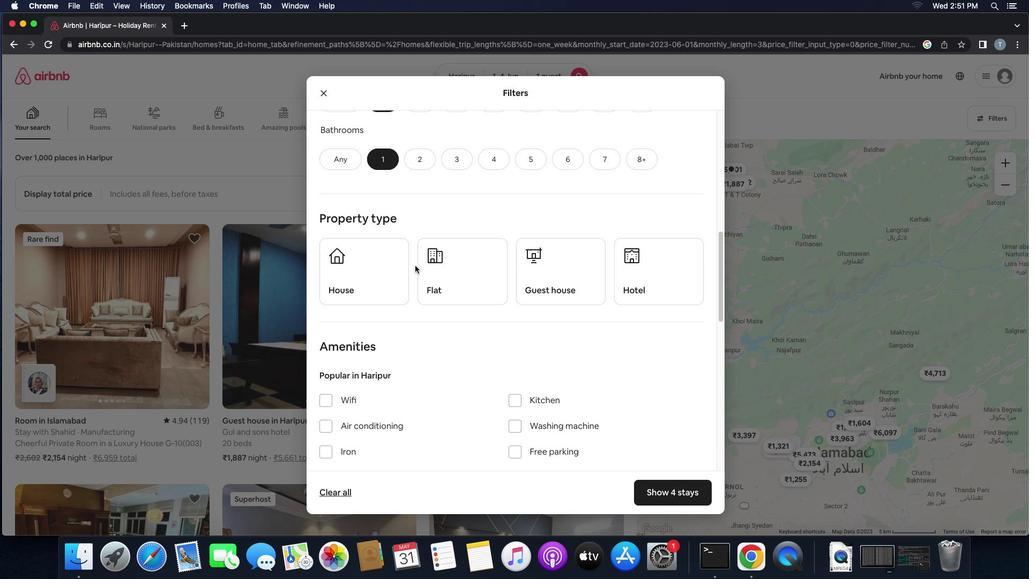 
Action: Mouse scrolled (414, 265) with delta (0, 0)
Screenshot: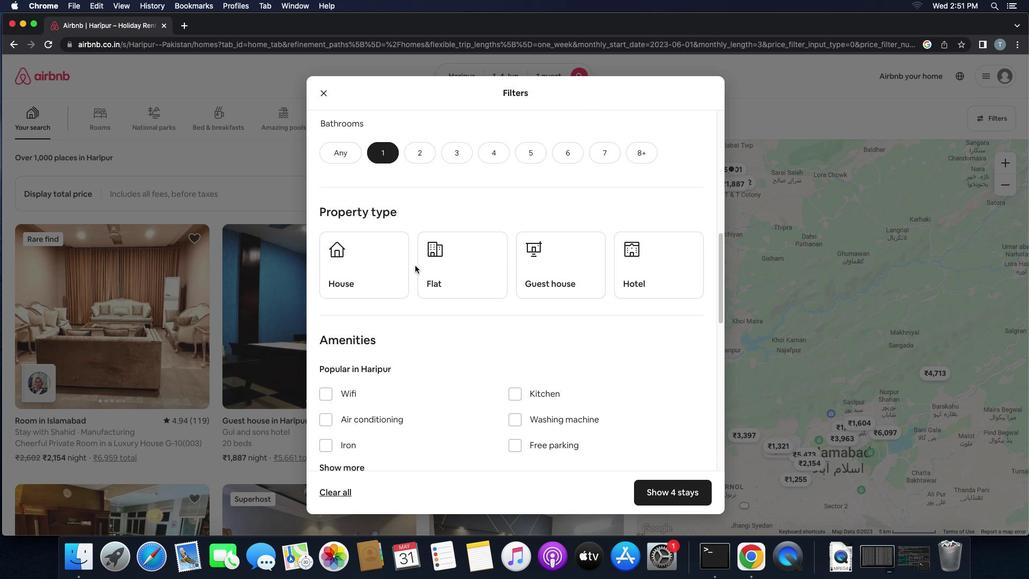 
Action: Mouse scrolled (414, 265) with delta (0, 0)
Screenshot: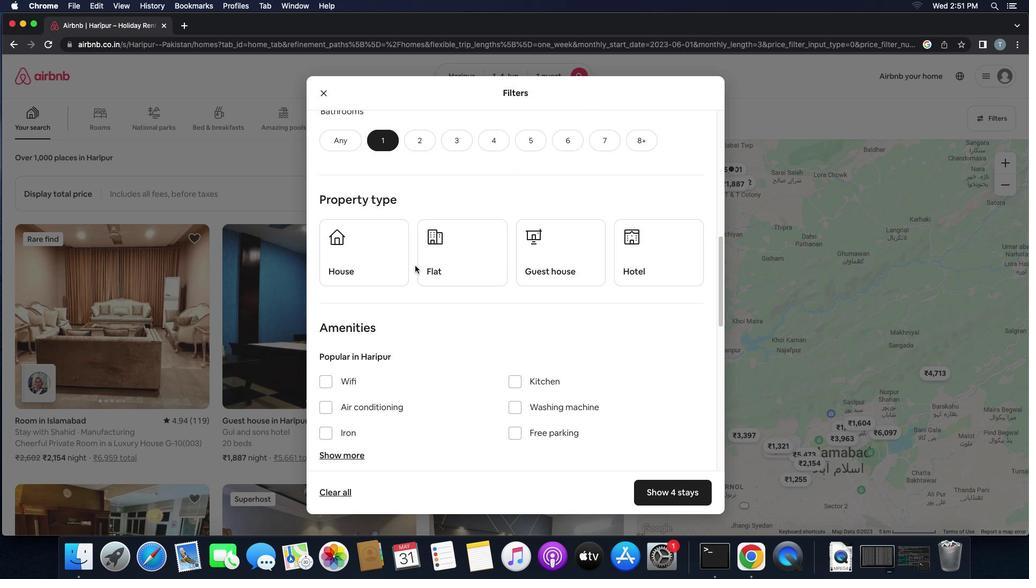 
Action: Mouse moved to (395, 258)
Screenshot: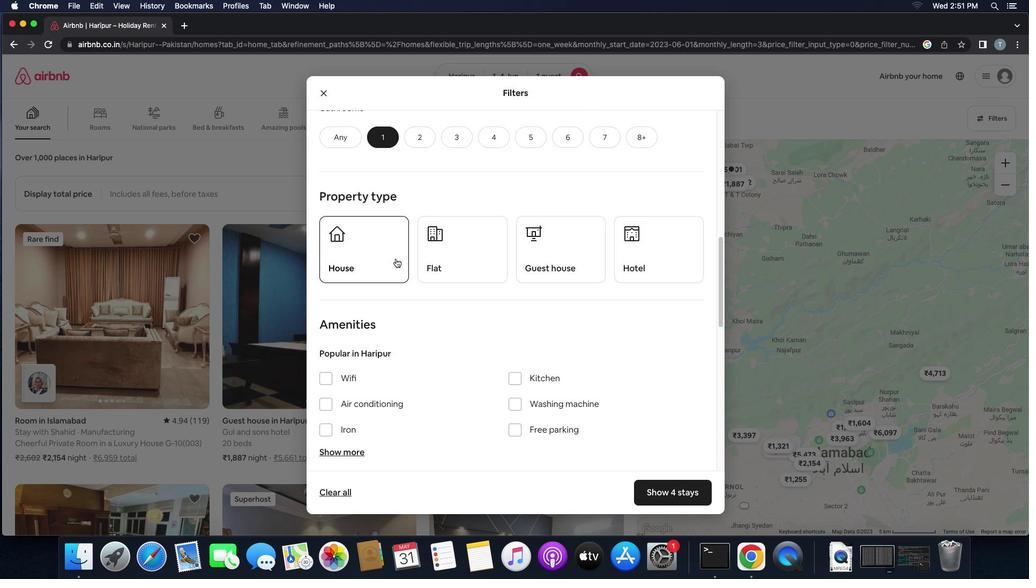 
Action: Mouse pressed left at (395, 258)
Screenshot: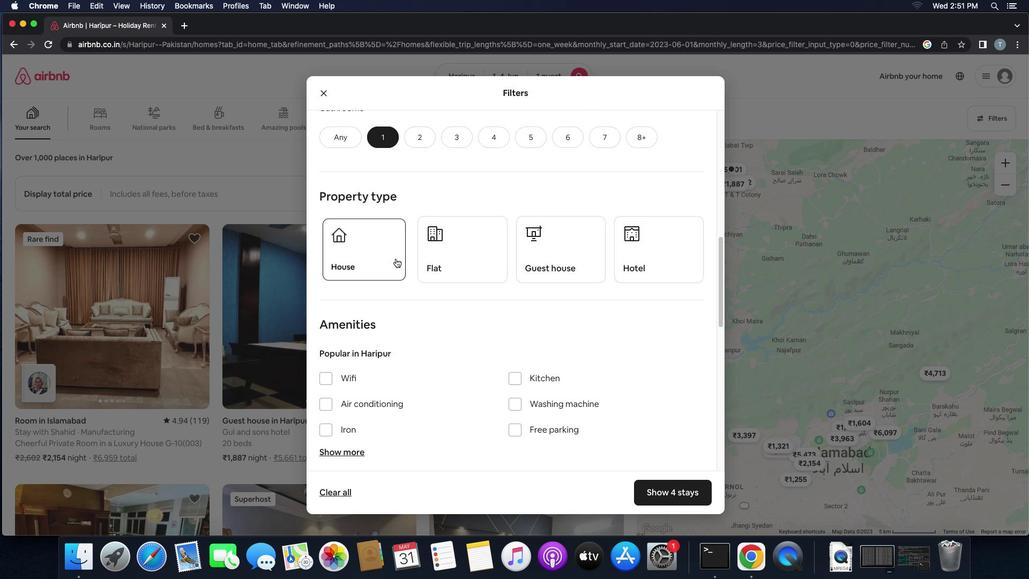 
Action: Mouse moved to (433, 259)
Screenshot: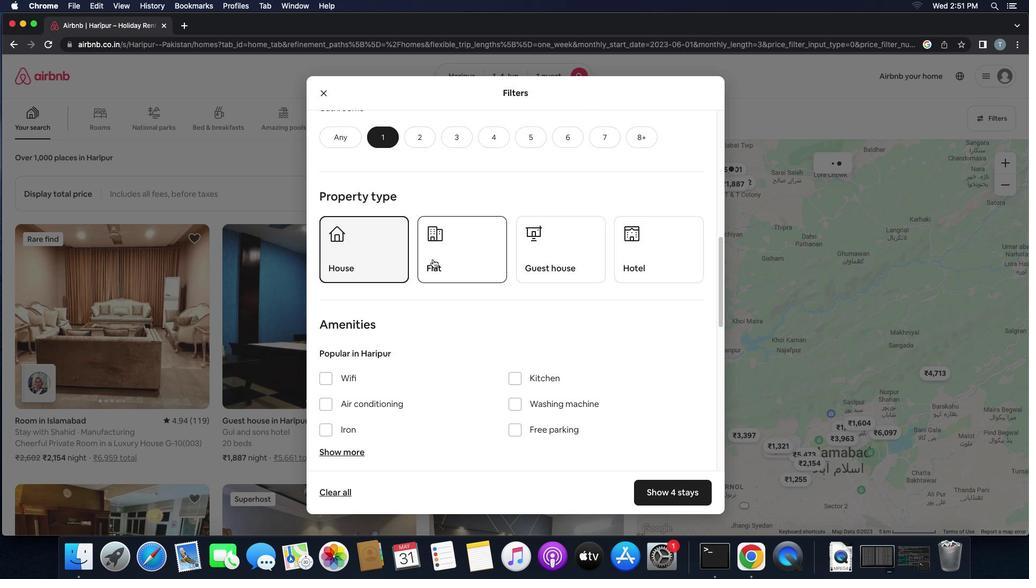 
Action: Mouse pressed left at (433, 259)
Screenshot: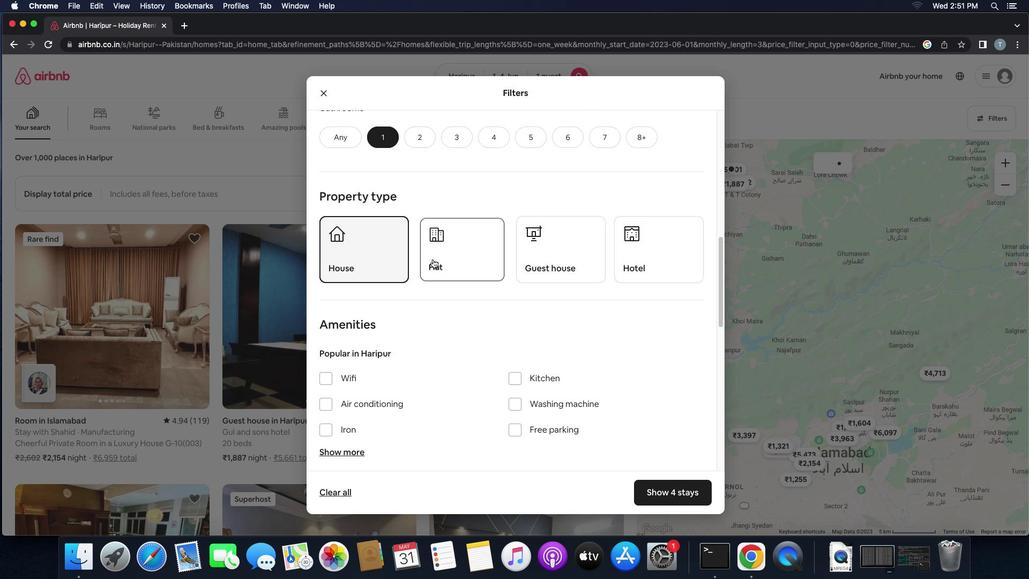 
Action: Mouse moved to (568, 260)
Screenshot: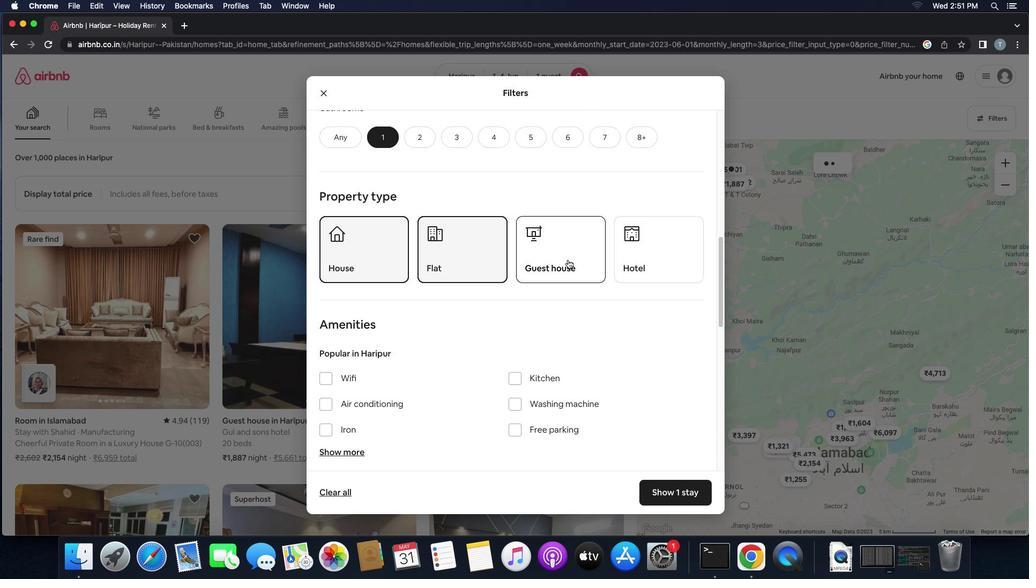 
Action: Mouse pressed left at (568, 260)
Screenshot: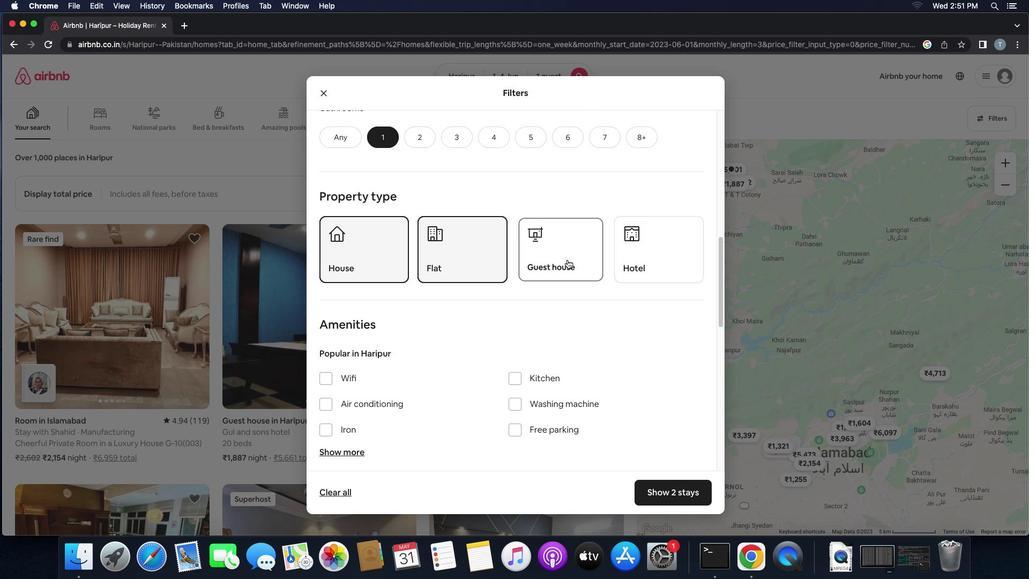 
Action: Mouse moved to (454, 309)
Screenshot: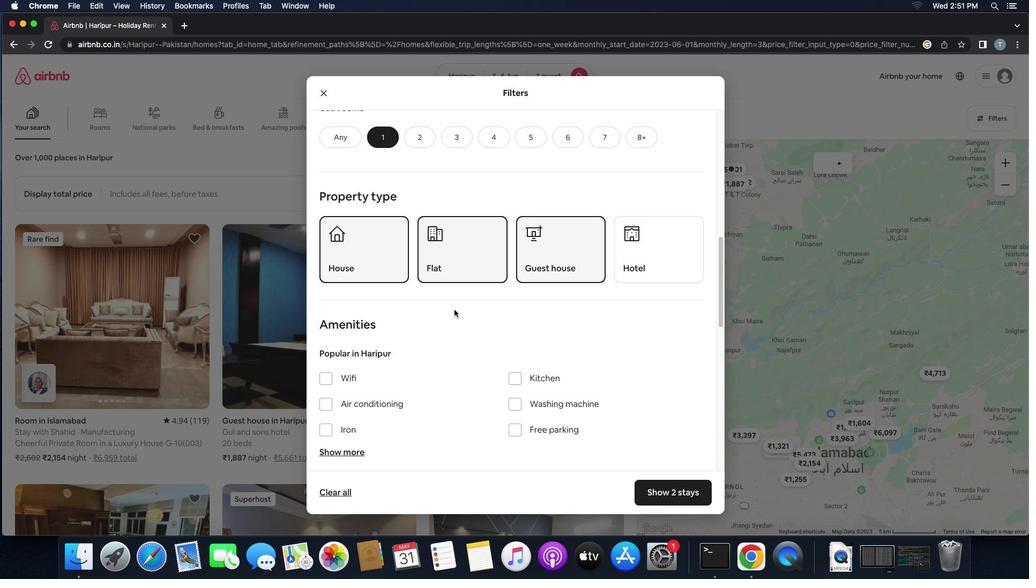 
Action: Mouse scrolled (454, 309) with delta (0, 0)
Screenshot: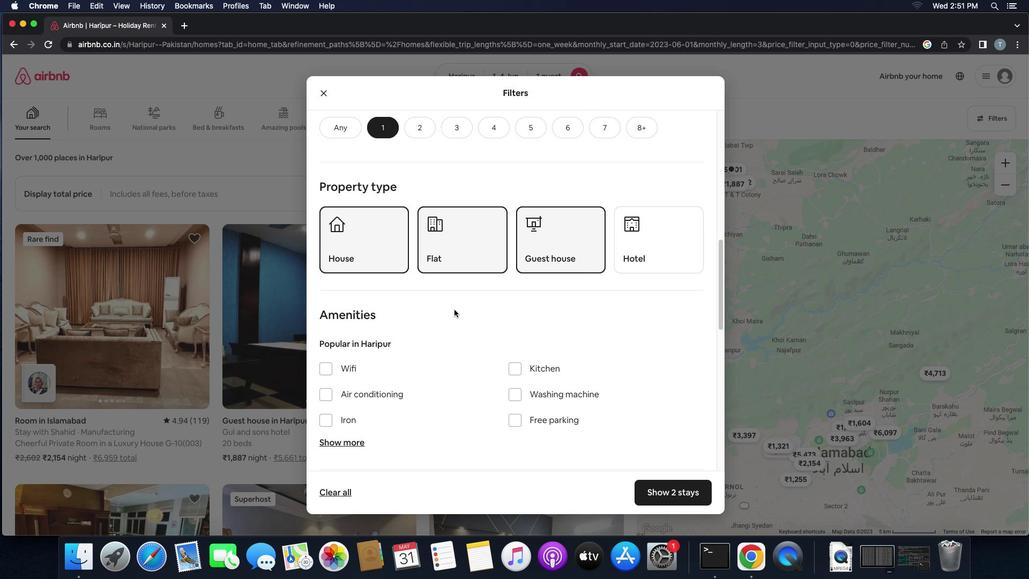 
Action: Mouse scrolled (454, 309) with delta (0, 0)
Screenshot: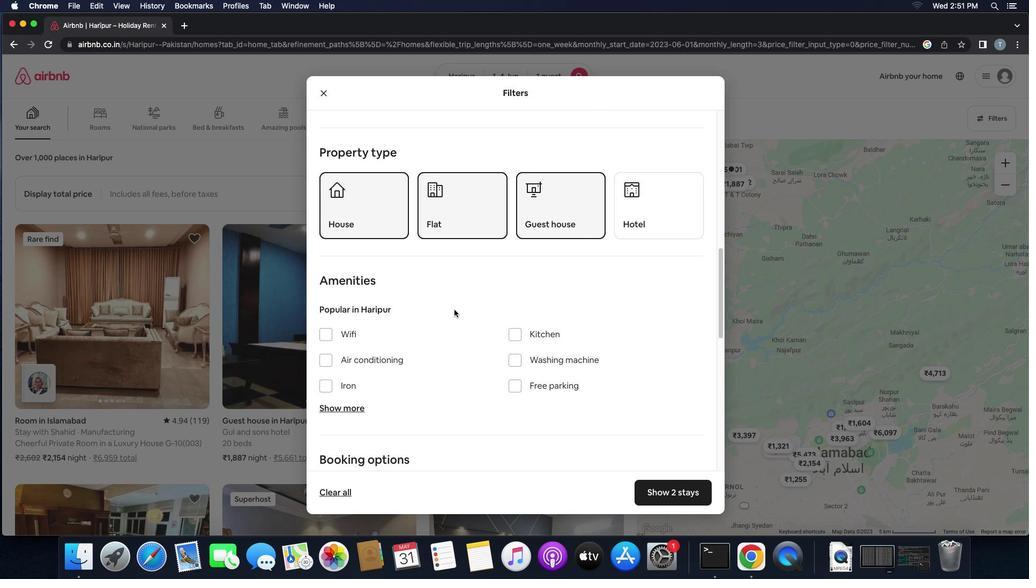 
Action: Mouse scrolled (454, 309) with delta (0, -1)
Screenshot: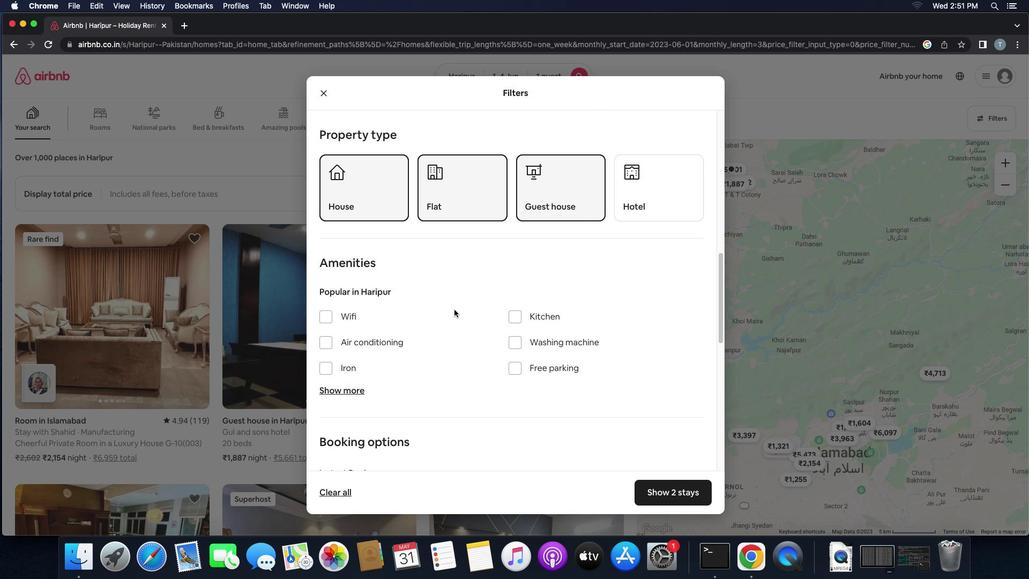 
Action: Mouse scrolled (454, 309) with delta (0, 0)
Screenshot: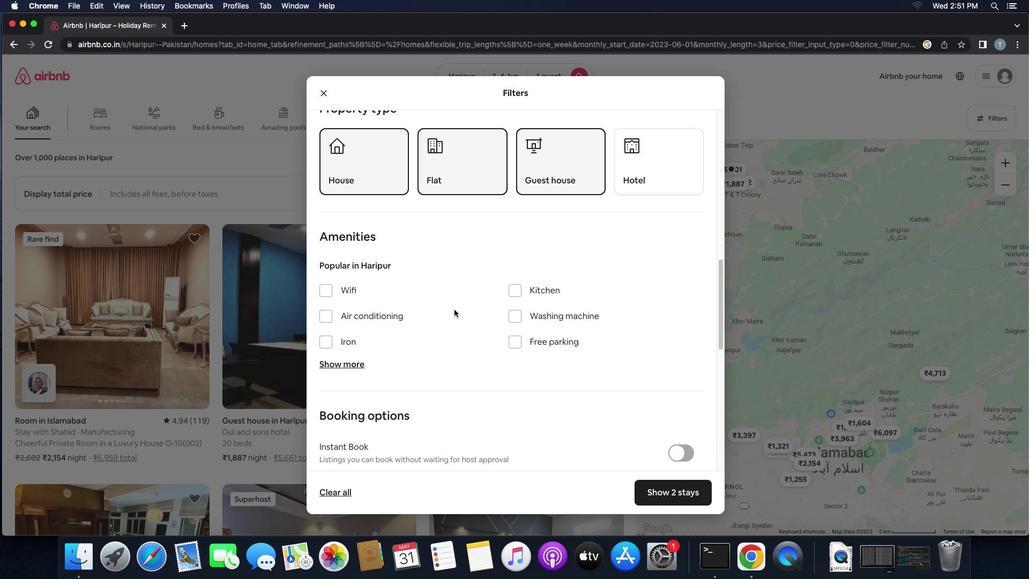 
Action: Mouse scrolled (454, 309) with delta (0, 0)
Screenshot: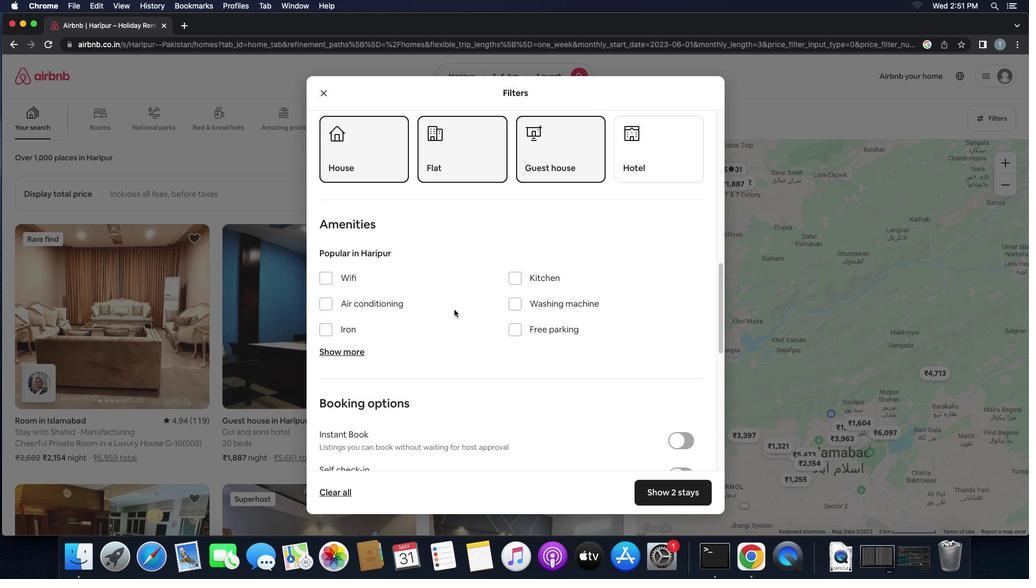 
Action: Mouse moved to (454, 309)
Screenshot: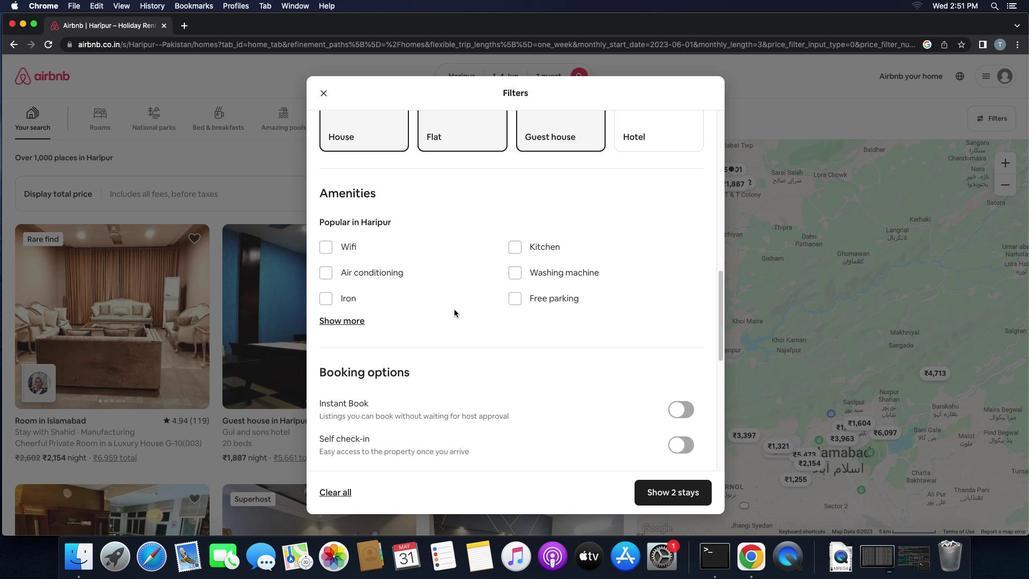 
Action: Mouse scrolled (454, 309) with delta (0, -1)
Screenshot: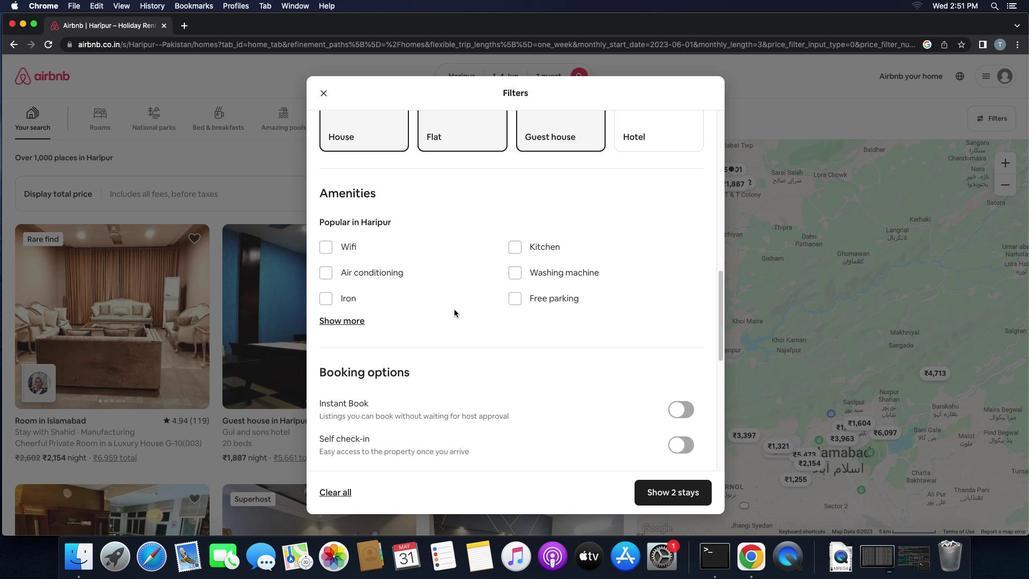 
Action: Mouse moved to (325, 239)
Screenshot: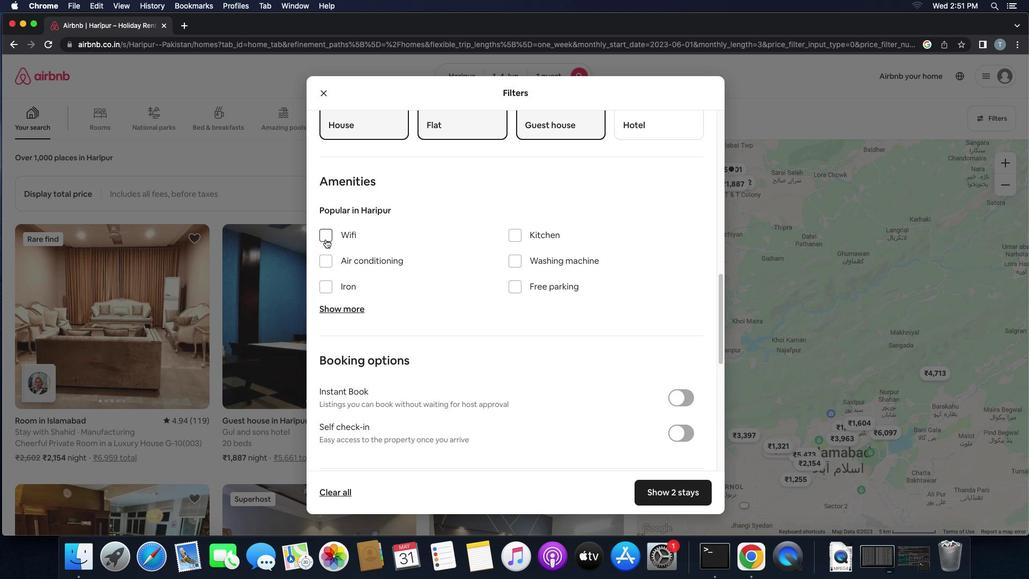 
Action: Mouse pressed left at (325, 239)
Screenshot: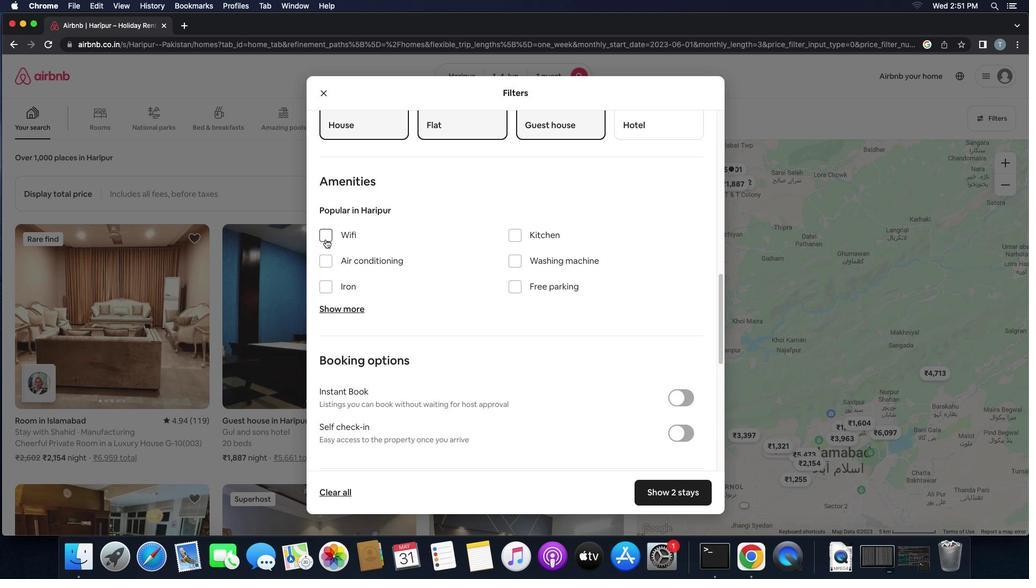 
Action: Mouse moved to (426, 291)
Screenshot: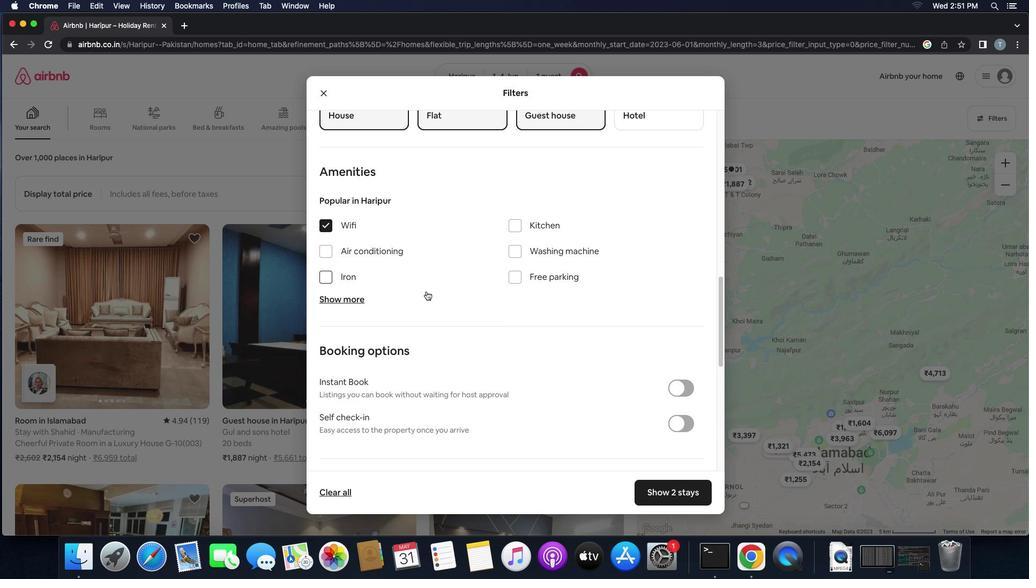 
Action: Mouse scrolled (426, 291) with delta (0, 0)
Screenshot: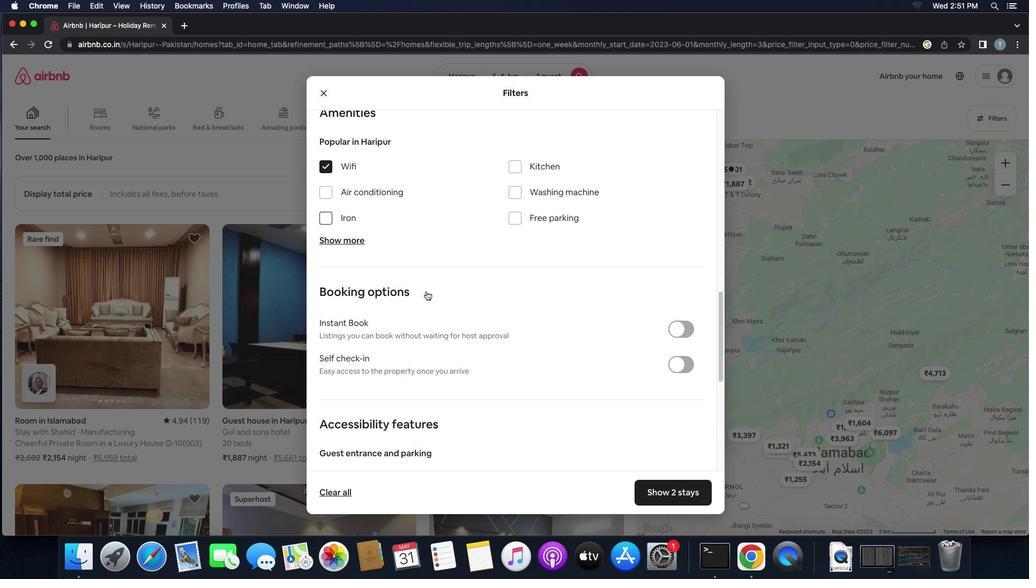 
Action: Mouse scrolled (426, 291) with delta (0, 0)
Screenshot: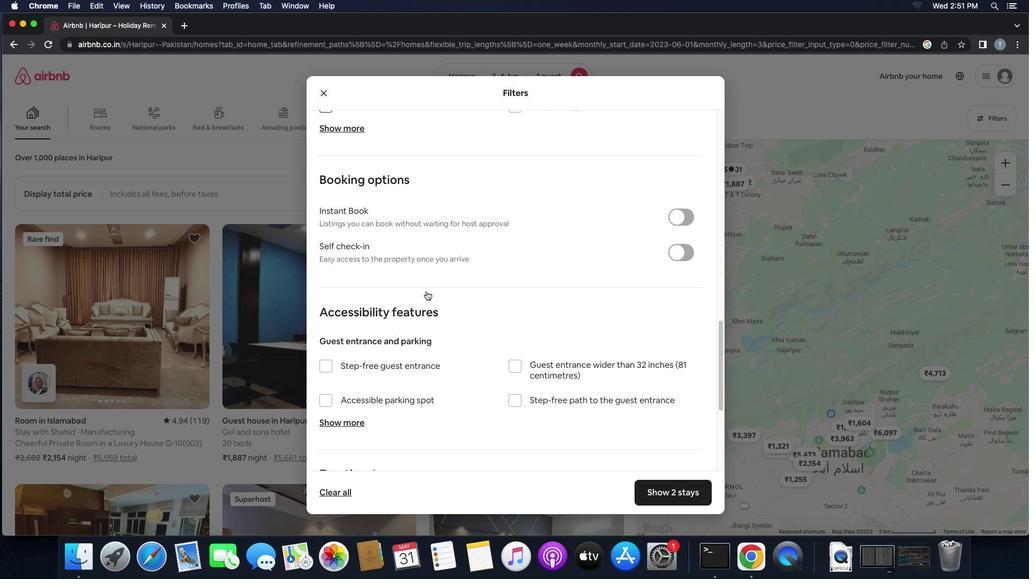 
Action: Mouse scrolled (426, 291) with delta (0, -1)
Screenshot: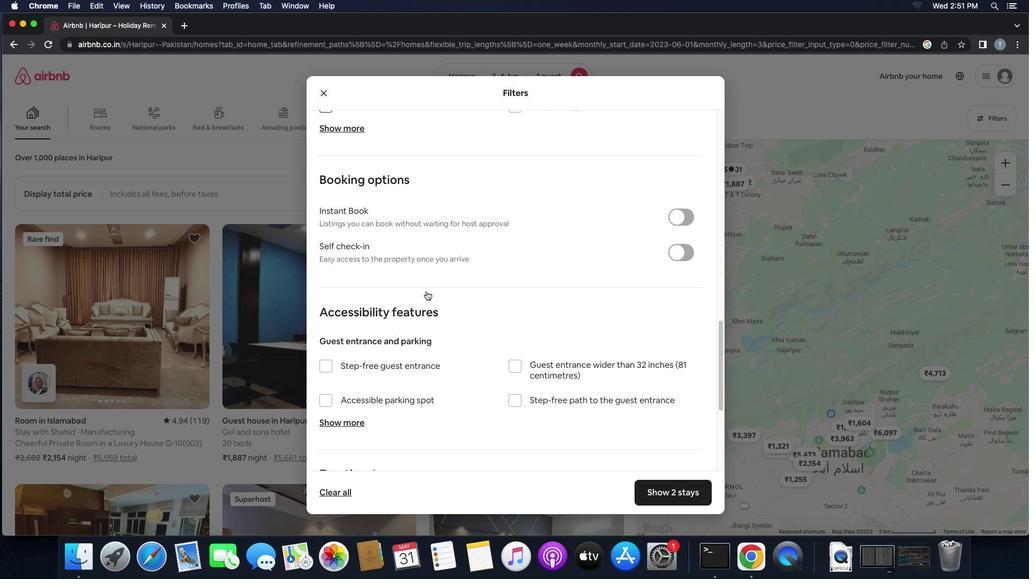 
Action: Mouse scrolled (426, 291) with delta (0, -2)
Screenshot: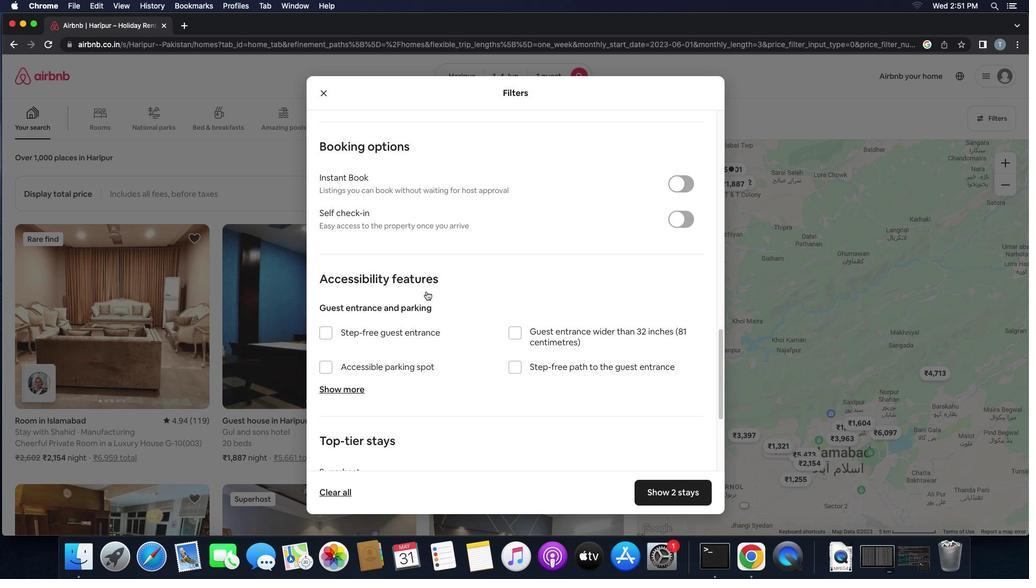 
Action: Mouse moved to (674, 224)
Screenshot: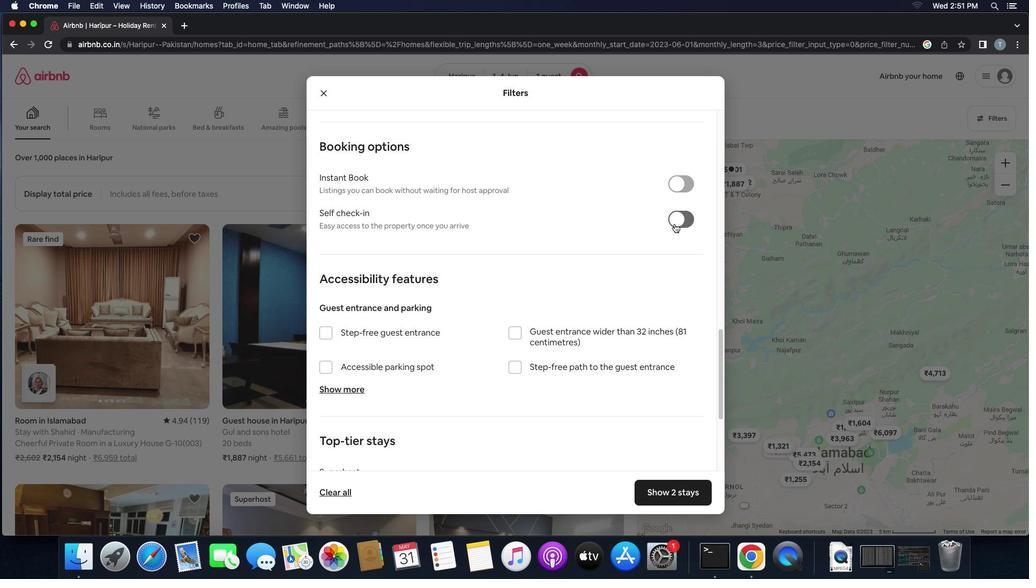 
Action: Mouse pressed left at (674, 224)
Screenshot: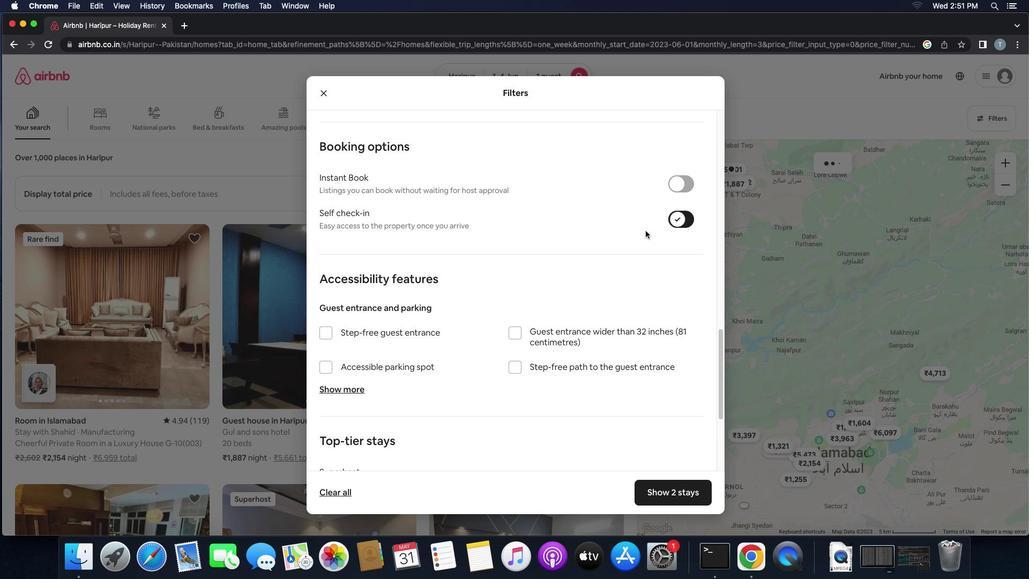 
Action: Mouse moved to (557, 286)
Screenshot: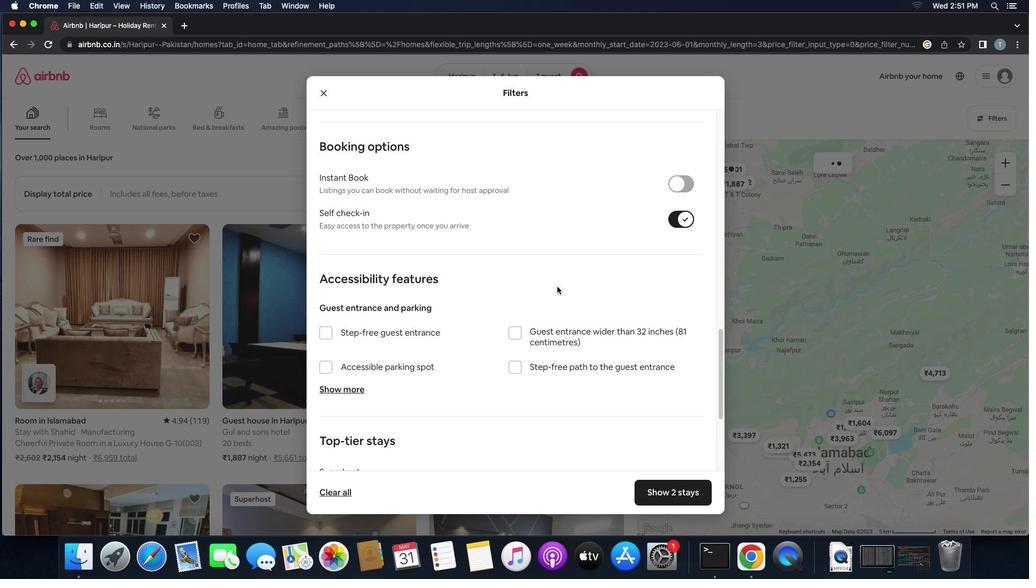
Action: Mouse scrolled (557, 286) with delta (0, 0)
Screenshot: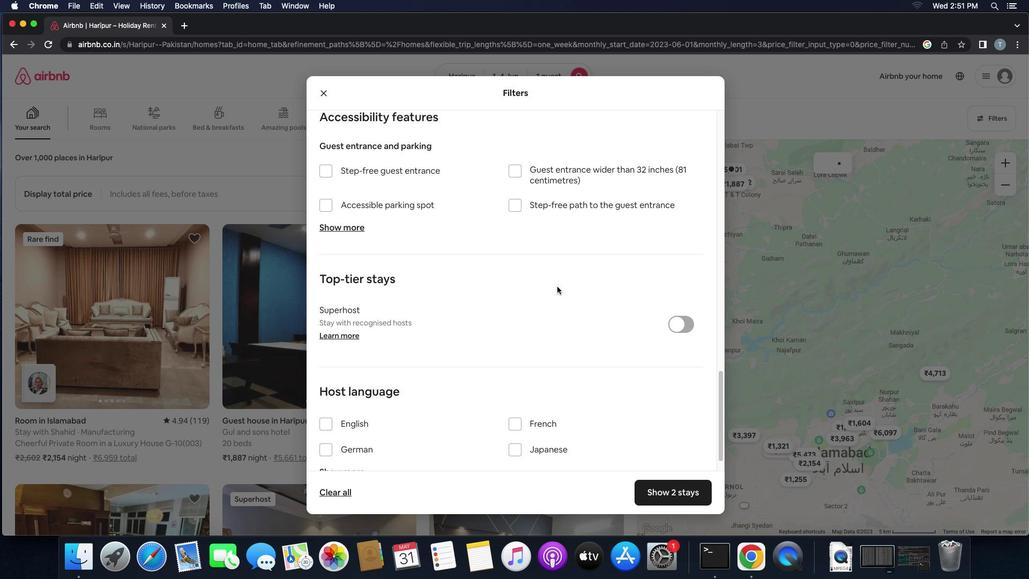 
Action: Mouse scrolled (557, 286) with delta (0, 0)
Screenshot: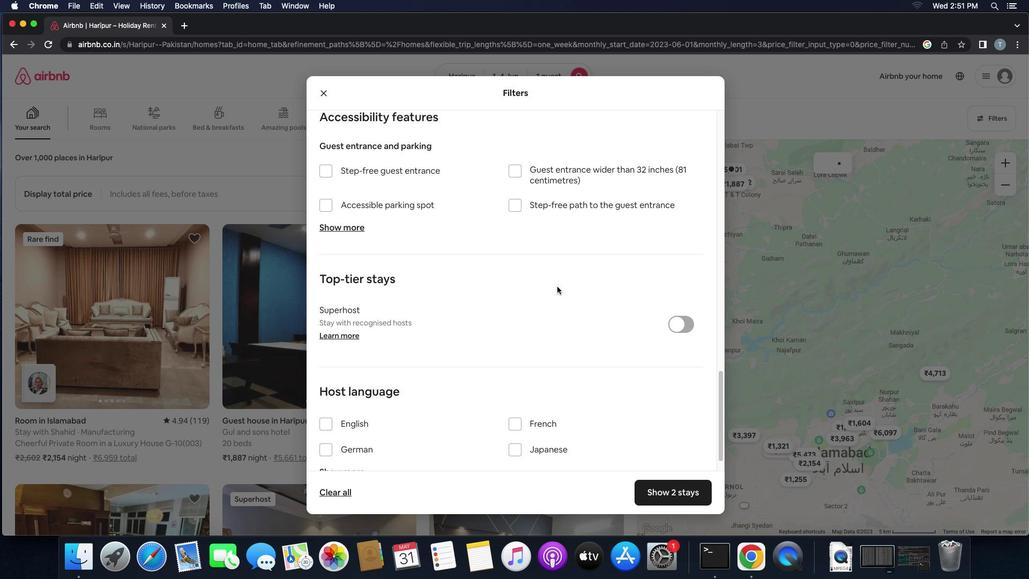 
Action: Mouse scrolled (557, 286) with delta (0, -2)
Screenshot: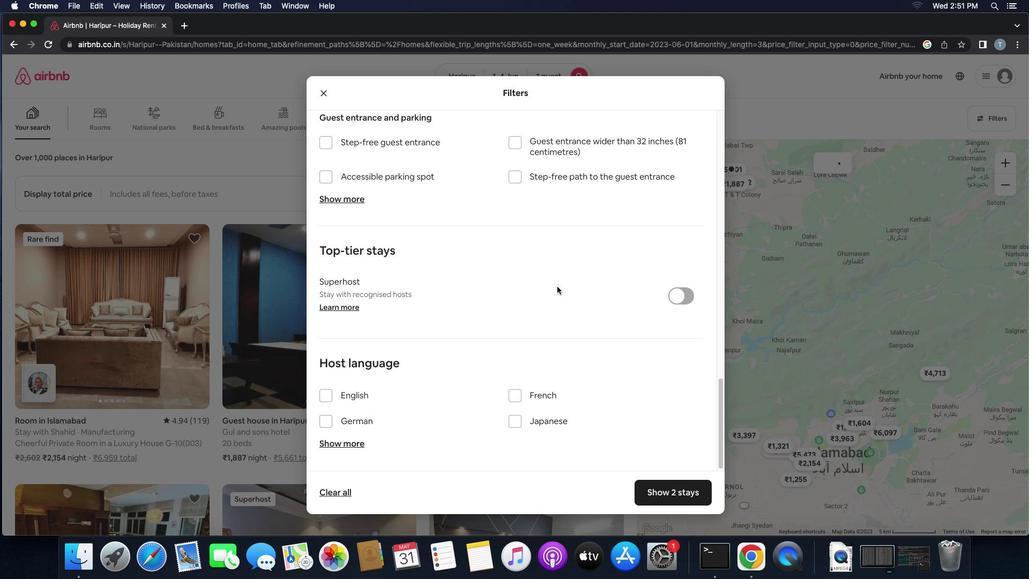 
Action: Mouse scrolled (557, 286) with delta (0, -2)
Screenshot: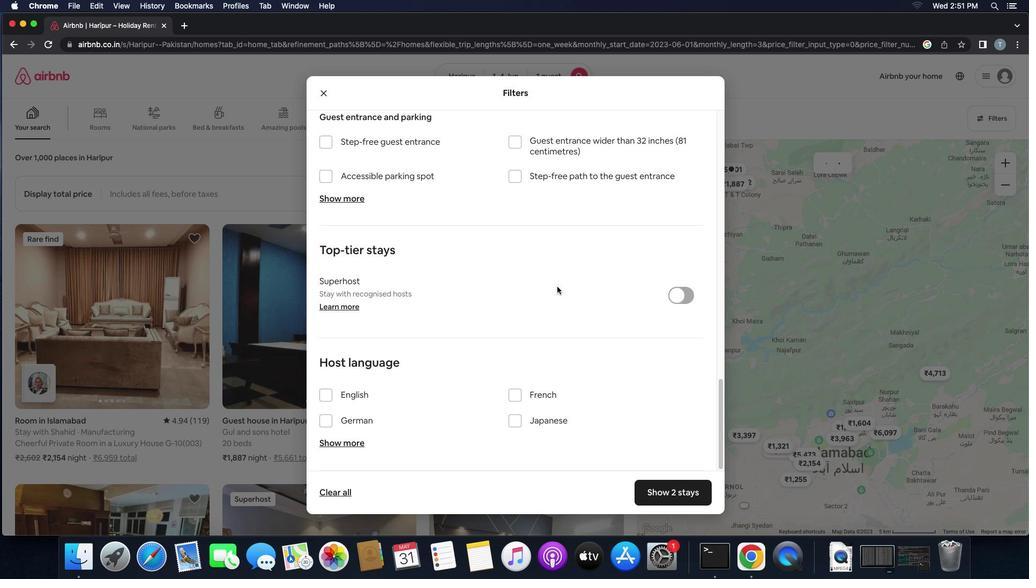 
Action: Mouse moved to (557, 289)
Screenshot: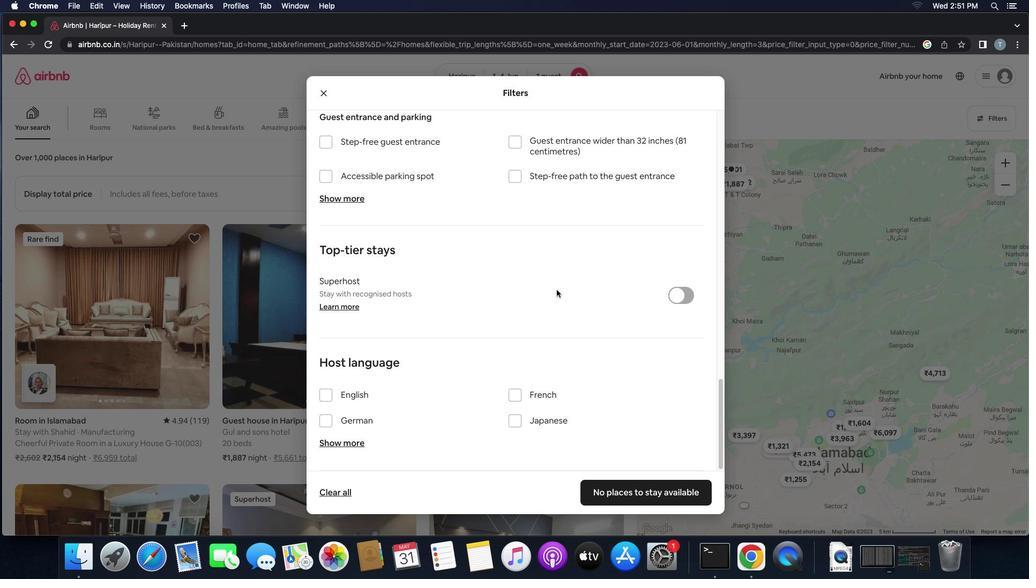 
Action: Mouse scrolled (557, 289) with delta (0, 0)
Screenshot: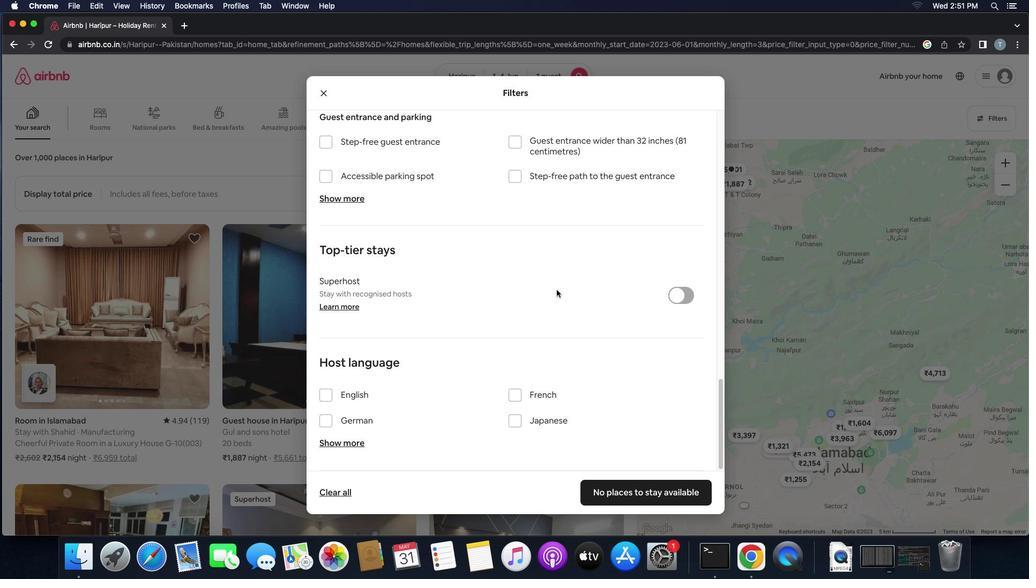 
Action: Mouse scrolled (557, 289) with delta (0, 0)
Screenshot: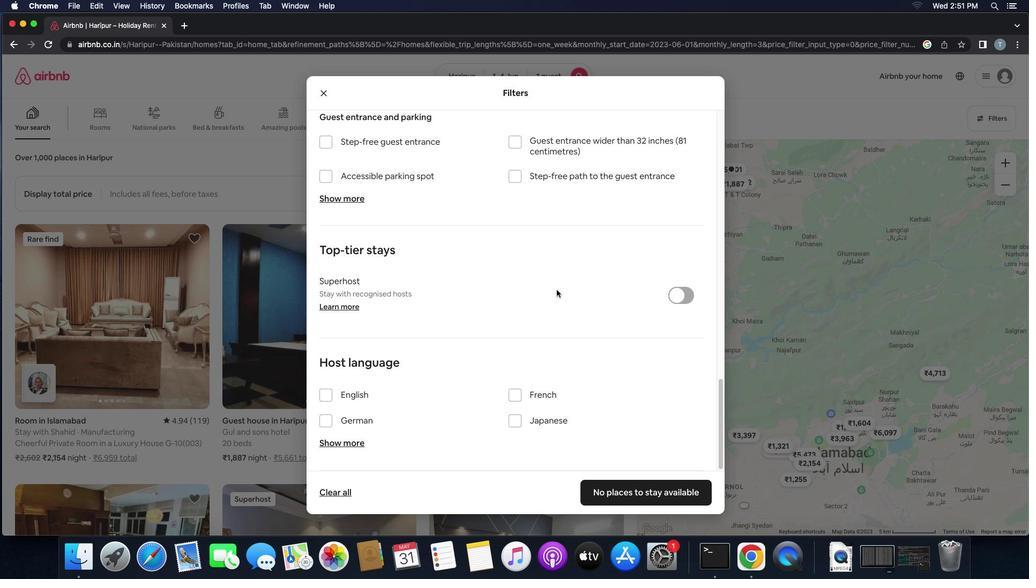 
Action: Mouse scrolled (557, 289) with delta (0, -1)
Screenshot: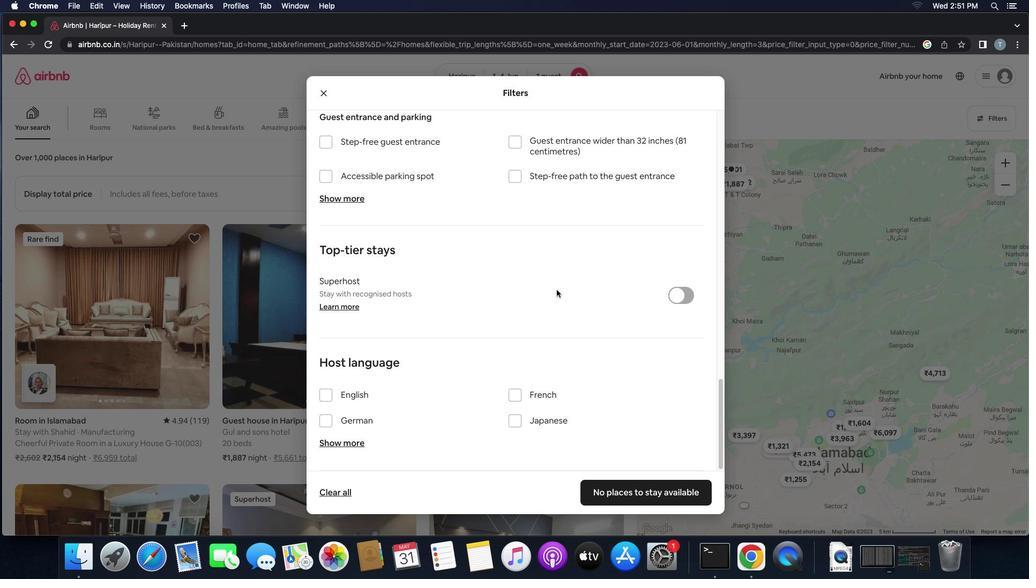 
Action: Mouse scrolled (557, 289) with delta (0, -2)
Screenshot: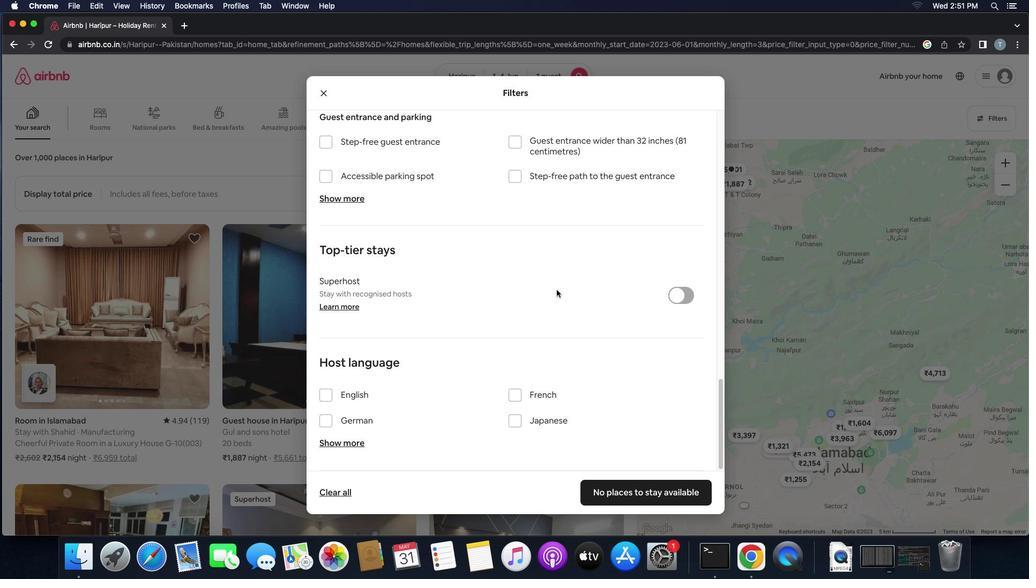 
Action: Mouse moved to (331, 395)
Screenshot: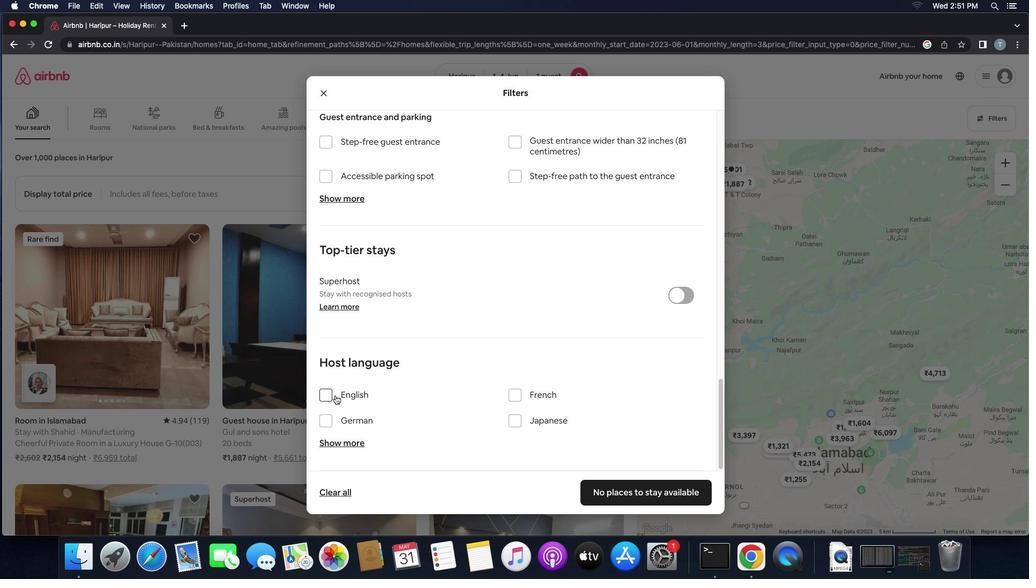 
Action: Mouse pressed left at (331, 395)
Screenshot: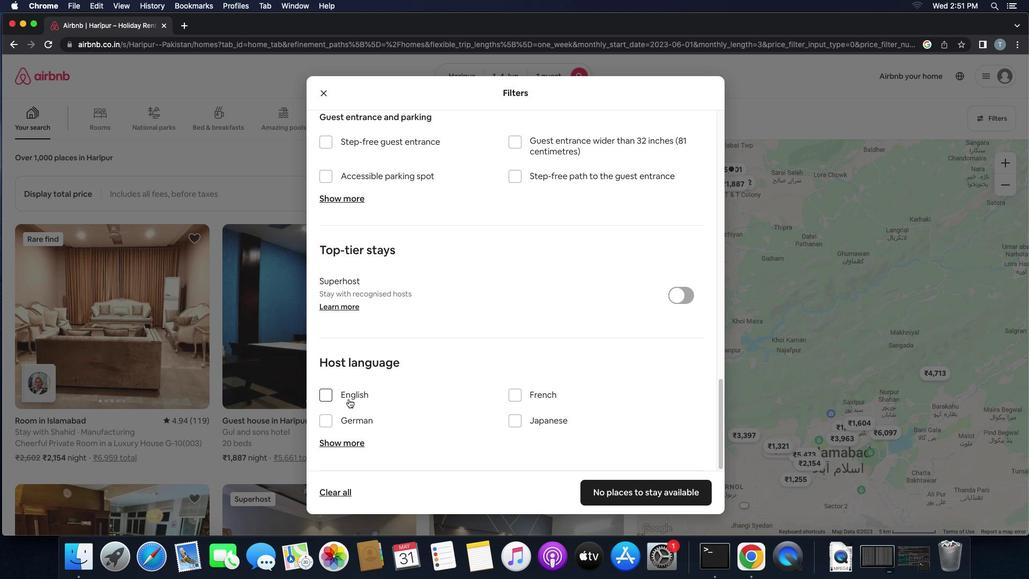 
Action: Mouse moved to (620, 485)
Screenshot: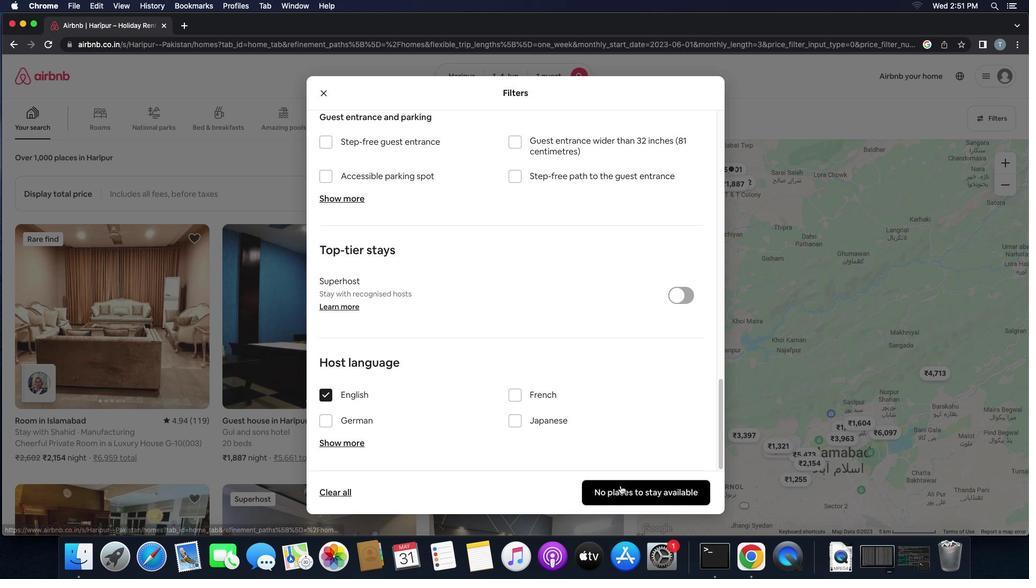 
Action: Mouse pressed left at (620, 485)
Screenshot: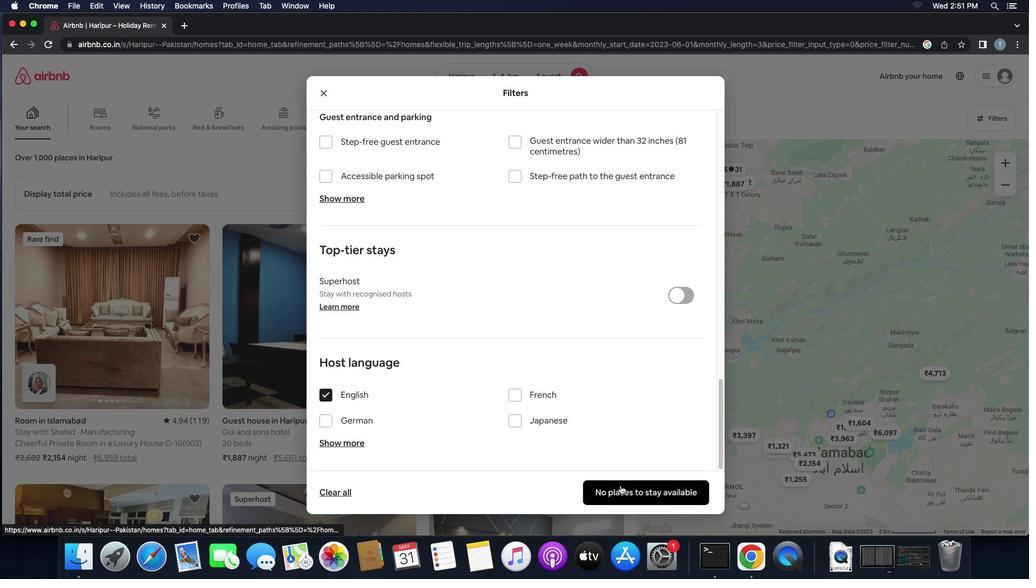
Action: Mouse moved to (616, 484)
Screenshot: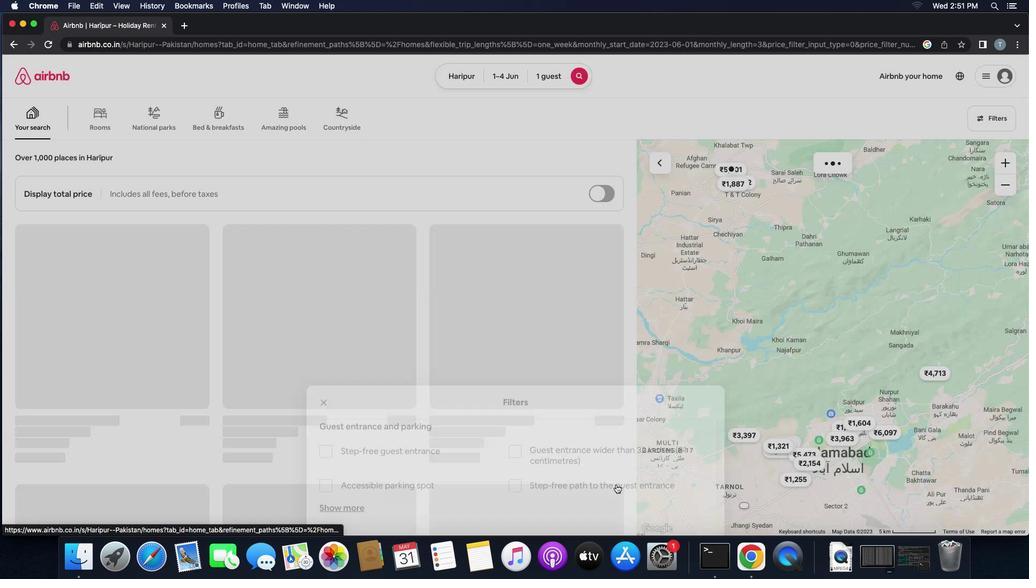 
